 Task: Open a blank google sheet and write heading  Dollar SenseAdd Dates in a column and its values below  '2023-05-01, 2023-05-05, 2023-05-10, 2023-05-15, 2023-05-20, 2023-05-25 & 2023-05-31. 'Add Descriptionsin next column and its values below  Monthly Salary, Grocery Shopping, Dining Out., Utility Bill, Transportation, Entertainment & Miscellaneous. Add Amount in next column and its values below  $2,500, $100, $50, $150, $30, $50 & $20. Add Income/ Expensein next column and its values below  Income, Expenses, Expenses, Expenses, Expenses, Expenses & Expenses. Add Balance in next column and its values below  $2,500, $2,400, $2,350, $2,200, $2,170, $2,120 & $2,100. Save page AssetAllocation logbook
Action: Mouse moved to (277, 140)
Screenshot: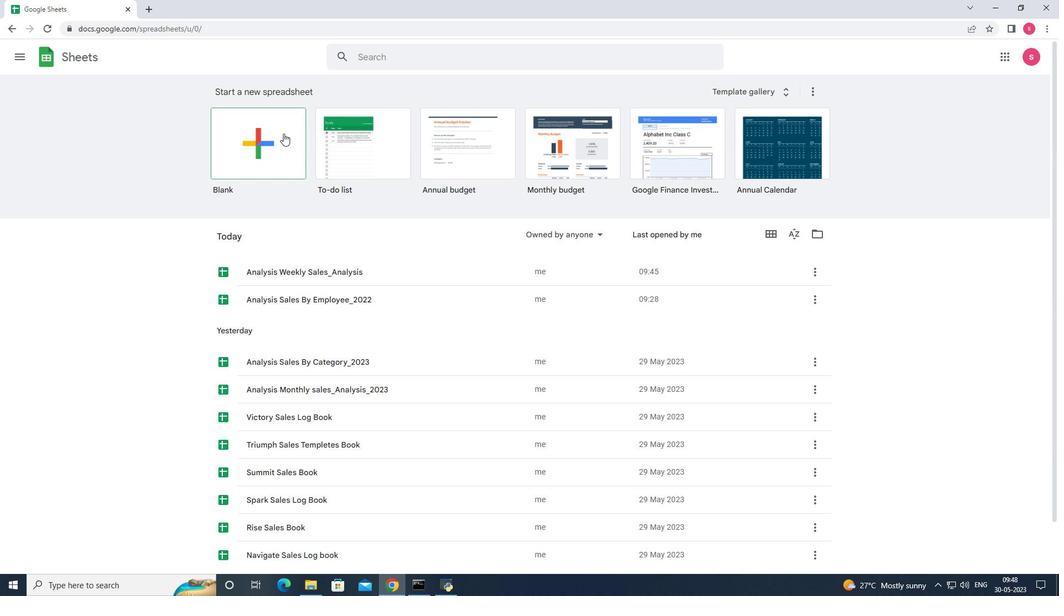 
Action: Mouse pressed left at (277, 140)
Screenshot: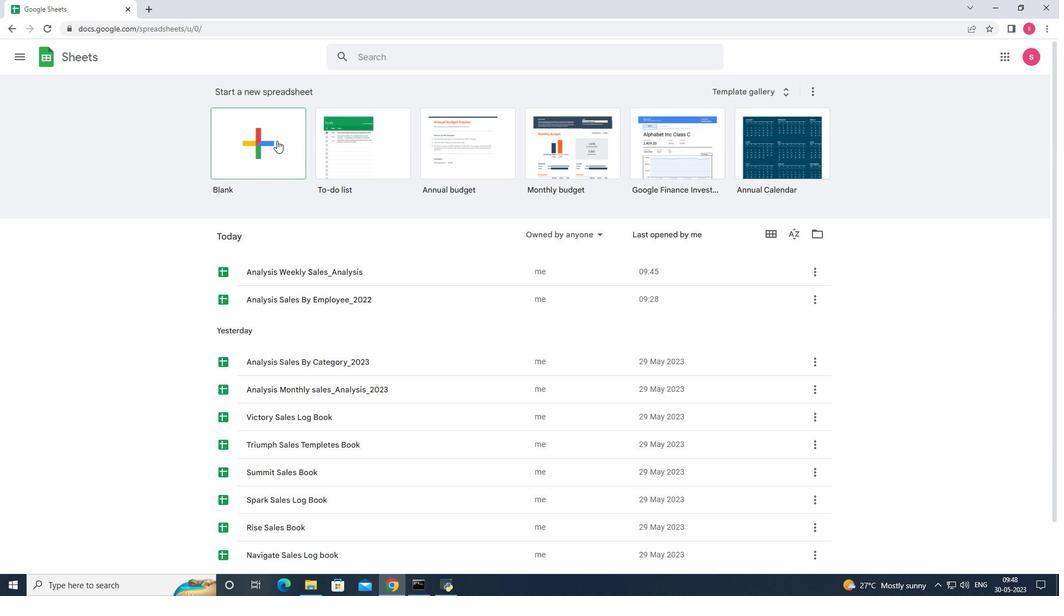 
Action: Mouse moved to (68, 135)
Screenshot: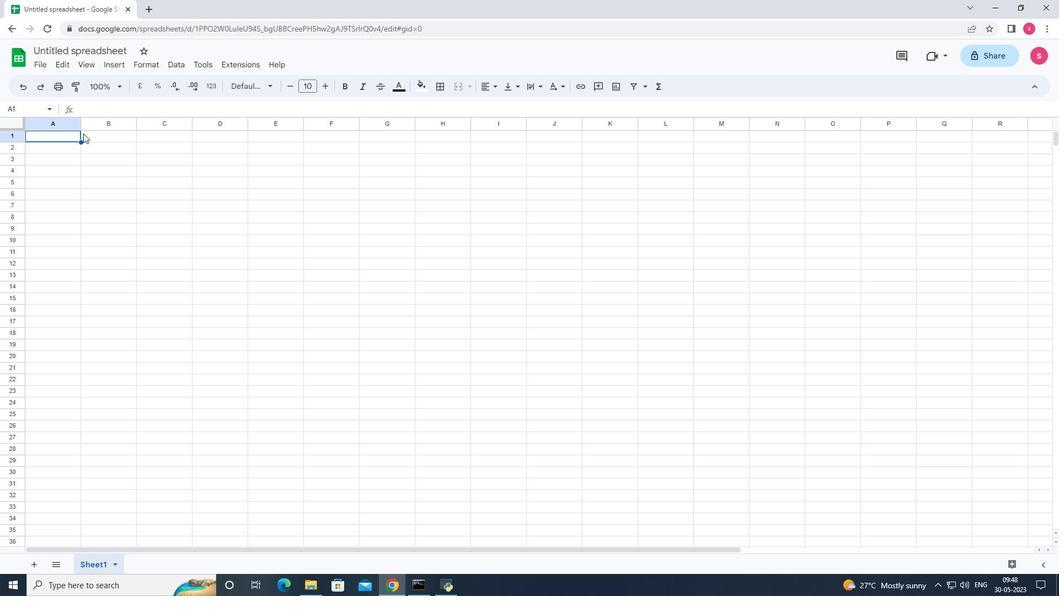 
Action: Mouse pressed left at (68, 135)
Screenshot: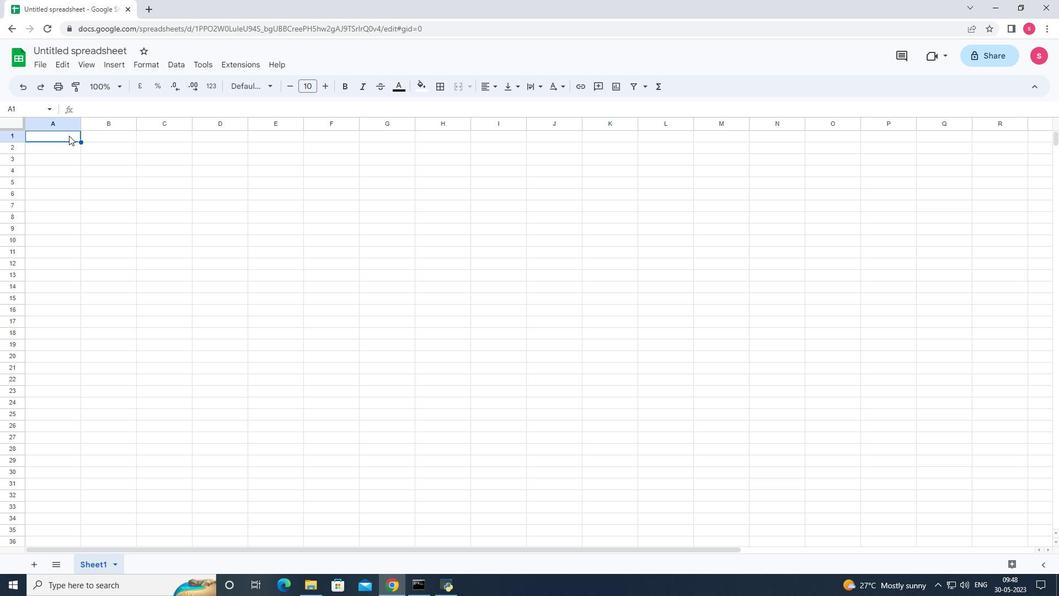 
Action: Key pressed <Key.shift>Dollar<Key.space><Key.shift><Key.shift><Key.shift><Key.shift><Key.shift><Key.shift><Key.shift><Key.shift><Key.shift><Key.shift><Key.shift><Key.shift><Key.shift><Key.shift>Sense<Key.enter><Key.shift><Key.shift><Key.shift><Key.shift><Key.shift><Key.shift><Key.shift><Key.shift><Key.shift><Key.shift><Key.shift><Key.shift><Key.shift><Key.shift><Key.shift><Key.shift><Key.shift>Dates<Key.enter>2023-05-01<Key.down>2023--<Key.backspace>05-20<Key.backspace><Key.backspace>05-<Key.backspace><Key.down>2023-05-10<Key.enter>2023-05-15-<Key.backspace><Key.left><Key.down>2023-05-20<Key.down>2023-05-25<Key.enter>2023-05-31<Key.enter>
Screenshot: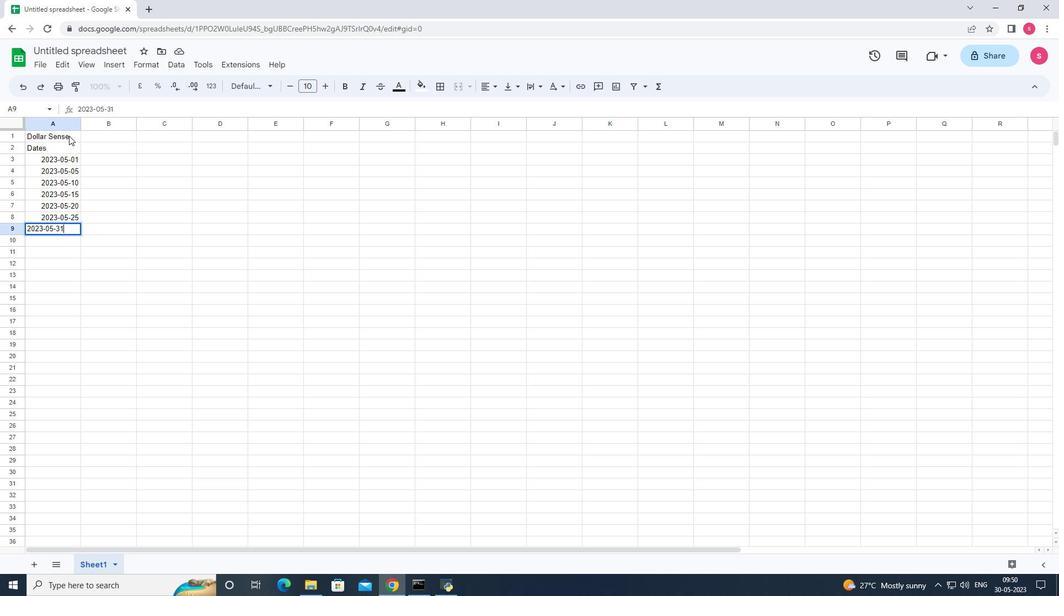 
Action: Mouse moved to (93, 150)
Screenshot: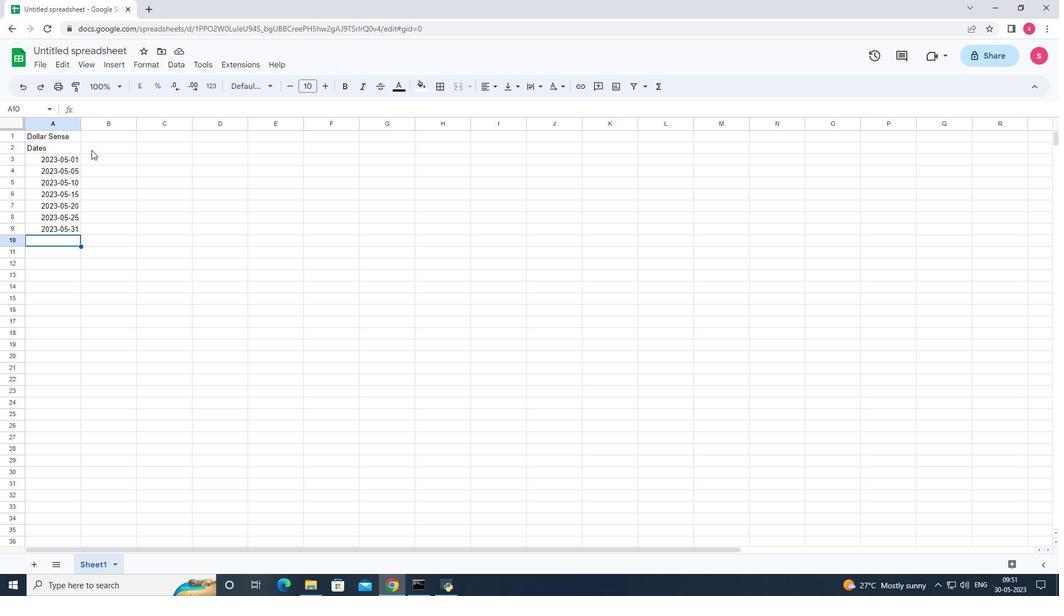 
Action: Mouse pressed left at (93, 150)
Screenshot: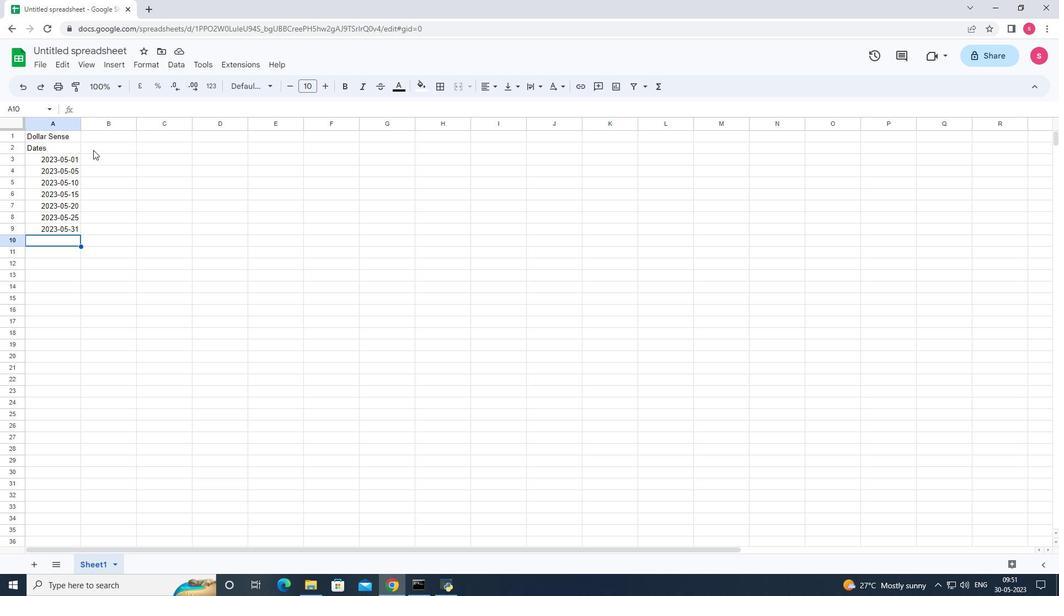 
Action: Key pressed <Key.shift><Key.shift><Key.shift><Key.shift><Key.shift><Key.shift><Key.shift><Key.shift><Key.shift><Key.shift><Key.shift><Key.shift><Key.shift><Key.shift><Key.shift>Descriptions<Key.enter><Key.shift>Month
Screenshot: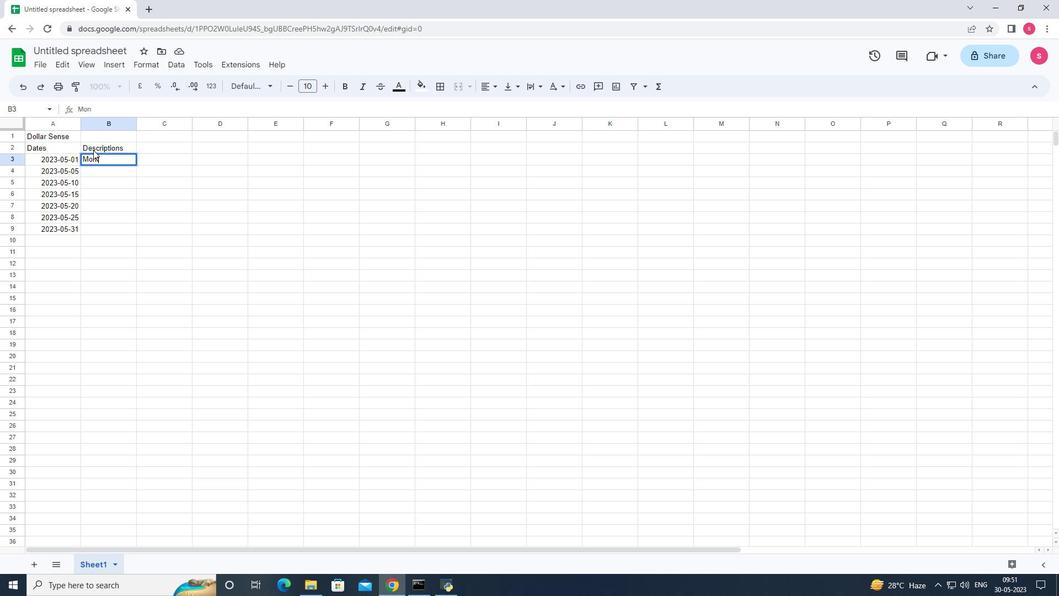 
Action: Mouse moved to (247, 176)
Screenshot: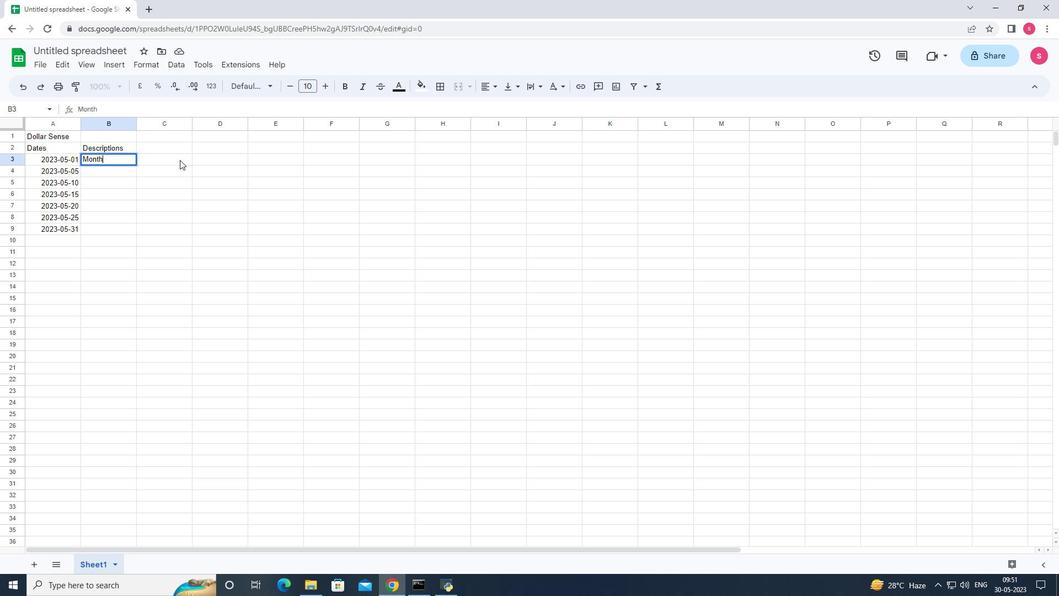 
Action: Key pressed ly<Key.space><Key.shift>Salary<Key.enter><Key.shift><Key.shift><Key.shift><Key.shift><Key.shift><Key.shift><Key.shift><Key.shift><Key.shift>Grocery<Key.space><Key.shift>Shopping<Key.enter><Key.shift><Key.shift><Key.shift><Key.shift><Key.shift><Key.shift>Dining<Key.space><Key.shift>Out<Key.enter><Key.shift><Key.shift><Key.shift><Key.shift>Utility<Key.space><Key.shift>Bill<Key.enter><Key.shift>tr<Key.backspace><Key.backspace><Key.shift>Transportation<Key.enter><Key.shift><Key.shift><Key.shift><Key.shift><Key.shift>Entertainment<Key.enter><Key.shift><Key.shift><Key.shift><Key.shift><Key.shift><Key.shift><Key.shift>Miscellaneous<Key.enter>
Screenshot: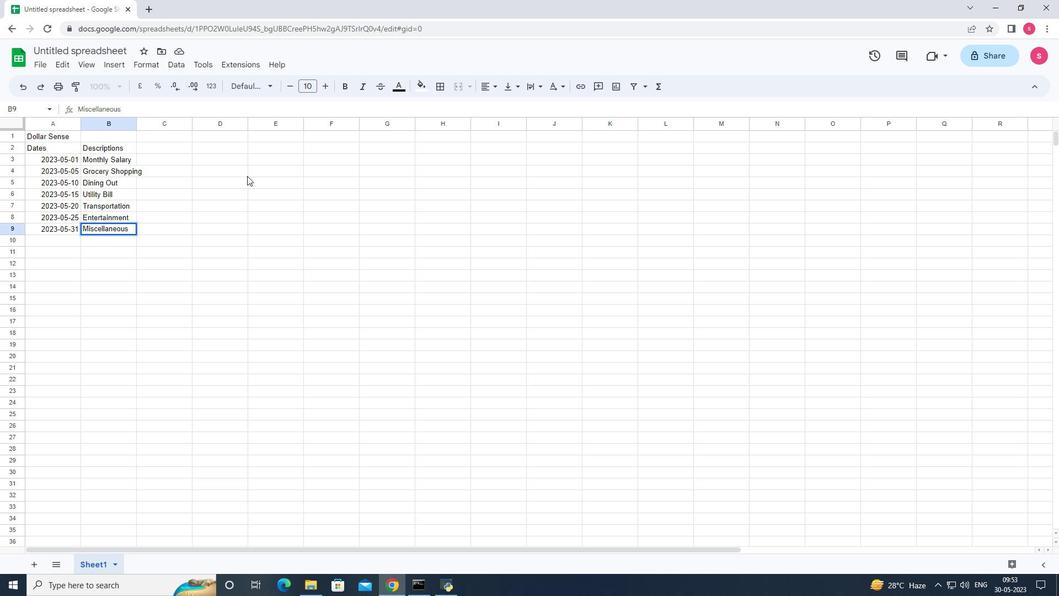 
Action: Mouse moved to (178, 145)
Screenshot: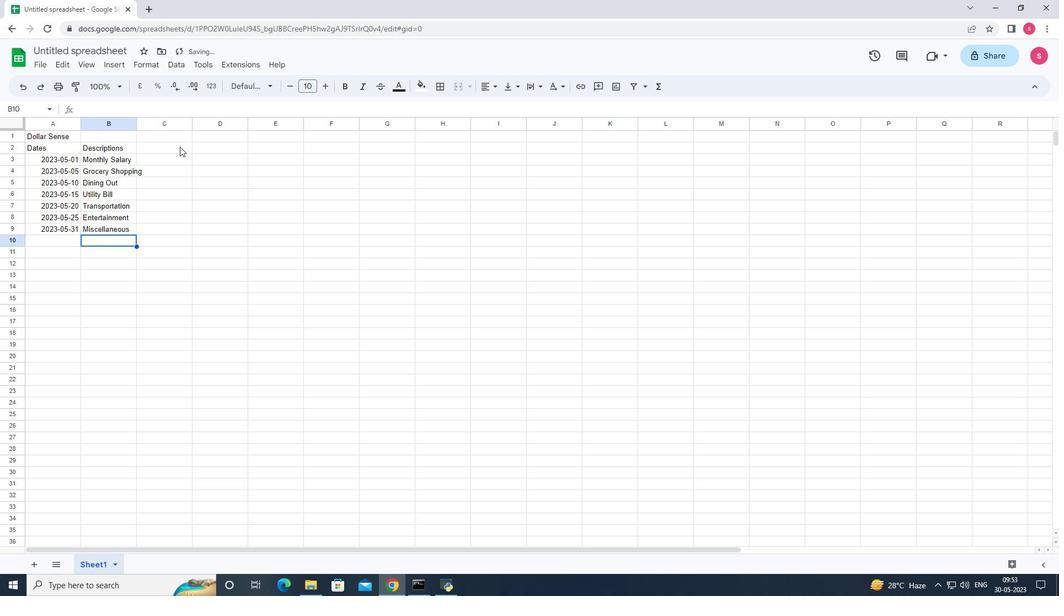 
Action: Mouse pressed left at (178, 145)
Screenshot: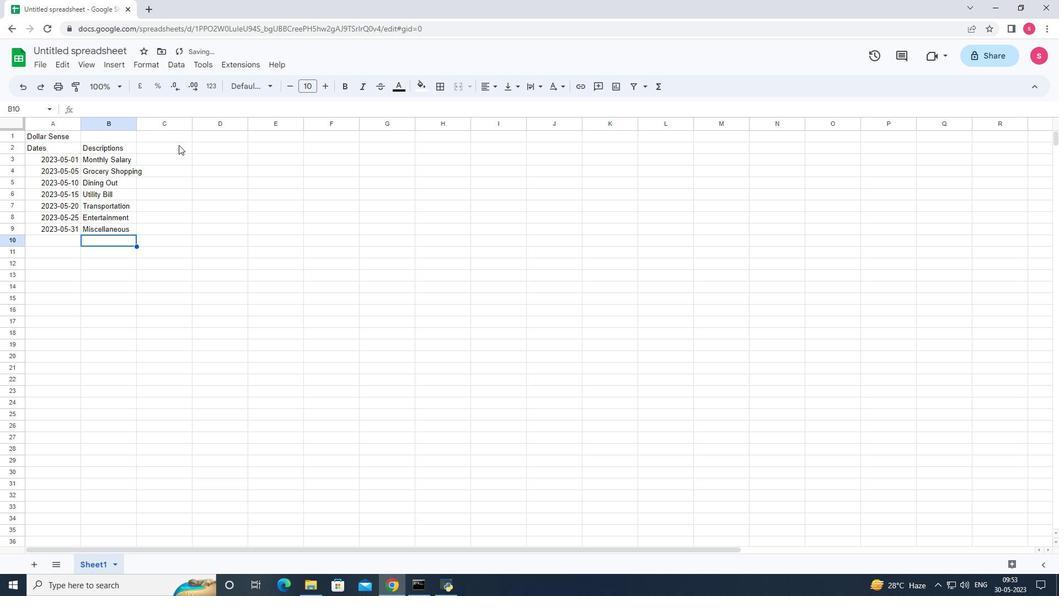 
Action: Mouse moved to (134, 124)
Screenshot: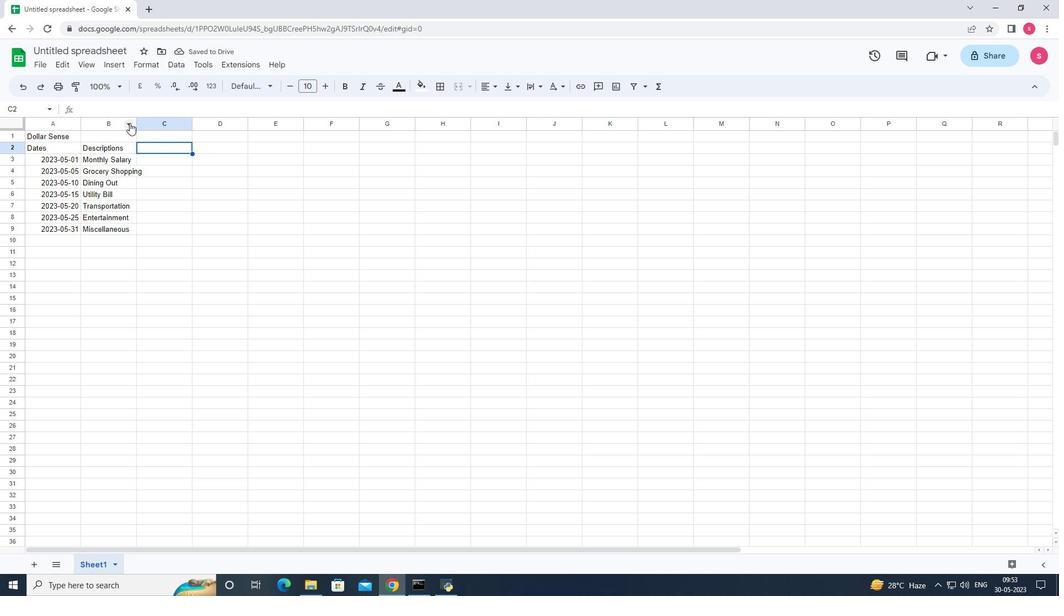 
Action: Mouse pressed left at (134, 124)
Screenshot: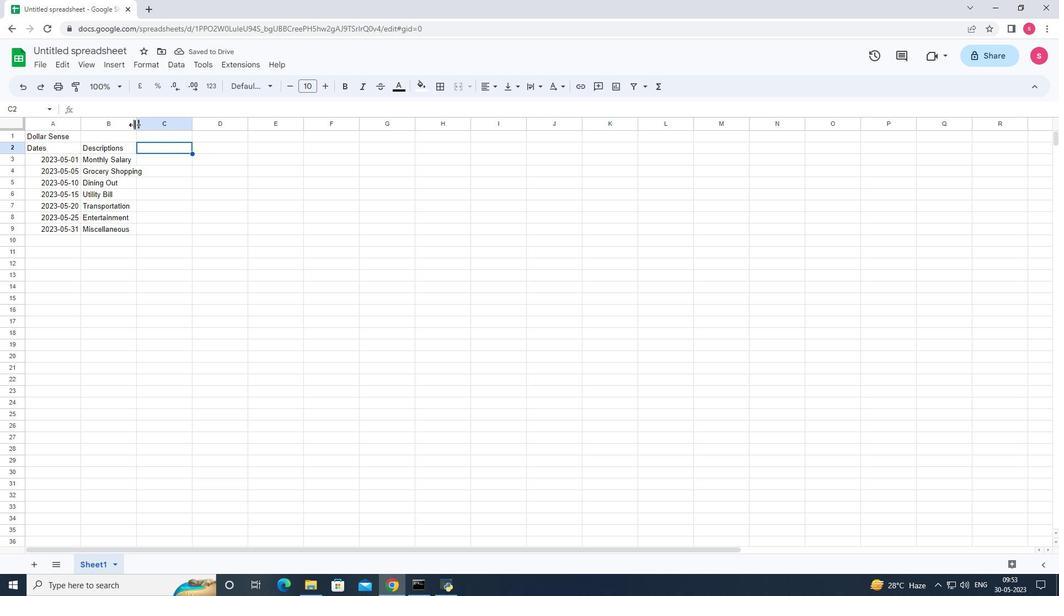 
Action: Mouse pressed left at (134, 124)
Screenshot: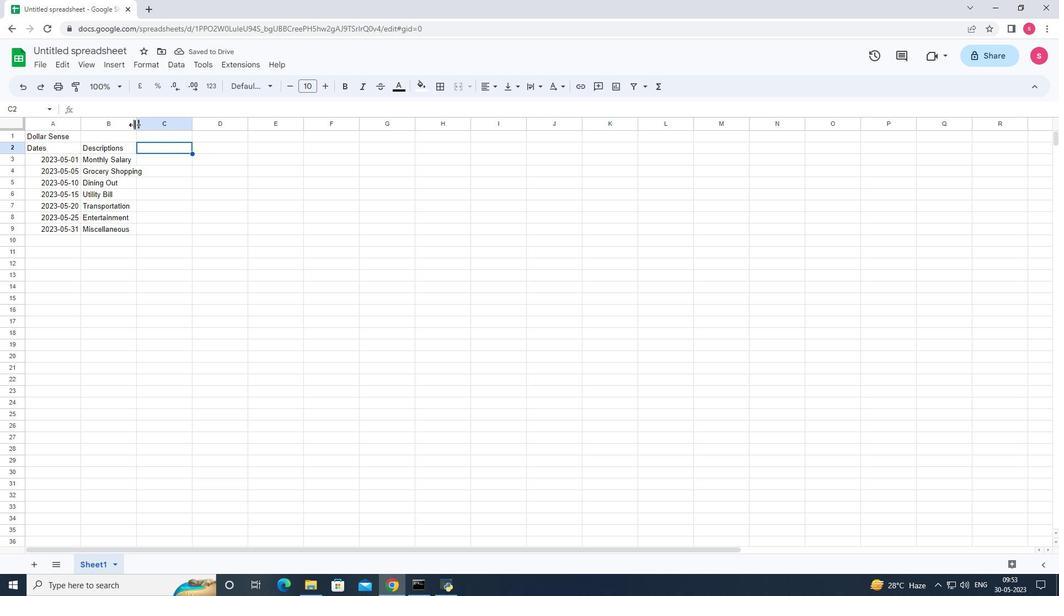 
Action: Mouse moved to (148, 143)
Screenshot: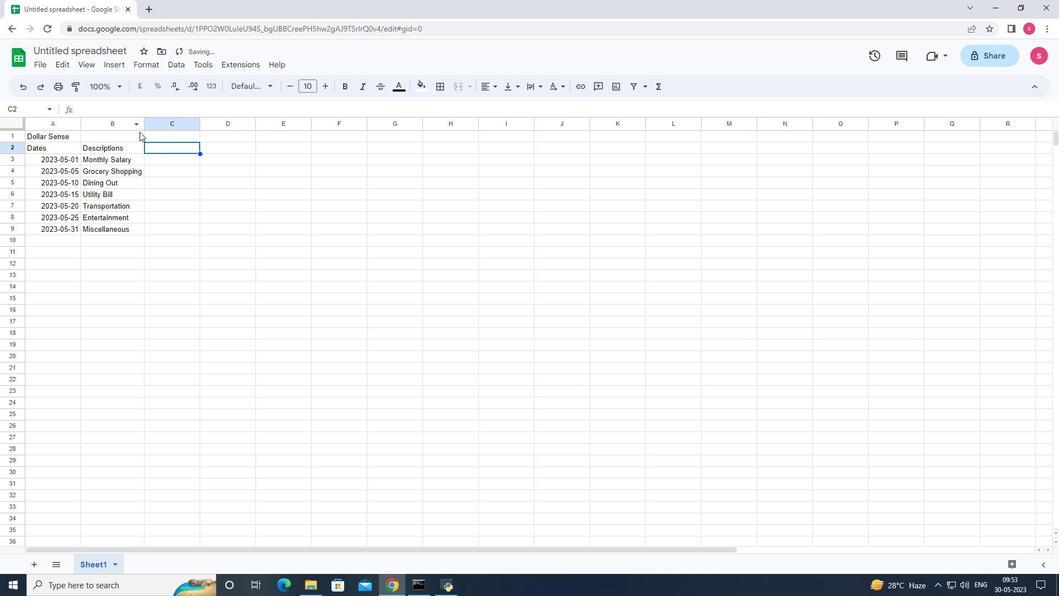 
Action: Key pressed <Key.shift>Amount<Key.enter>2500<Key.down>100<Key.down>50<Key.down>150<Key.down>30<Key.down>50<Key.down>20<Key.down>
Screenshot: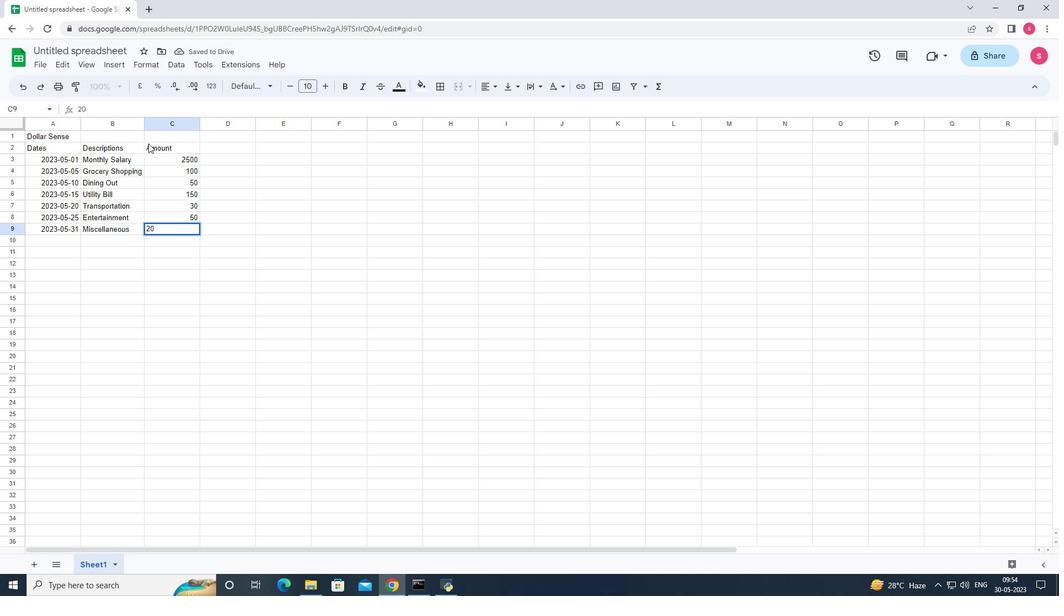 
Action: Mouse moved to (173, 160)
Screenshot: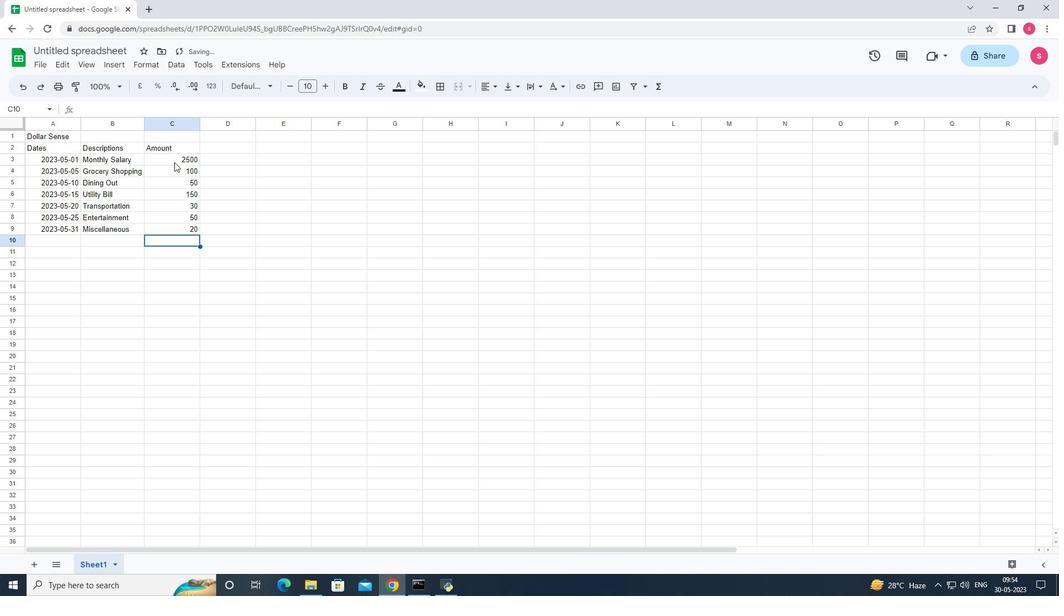 
Action: Mouse pressed left at (173, 160)
Screenshot: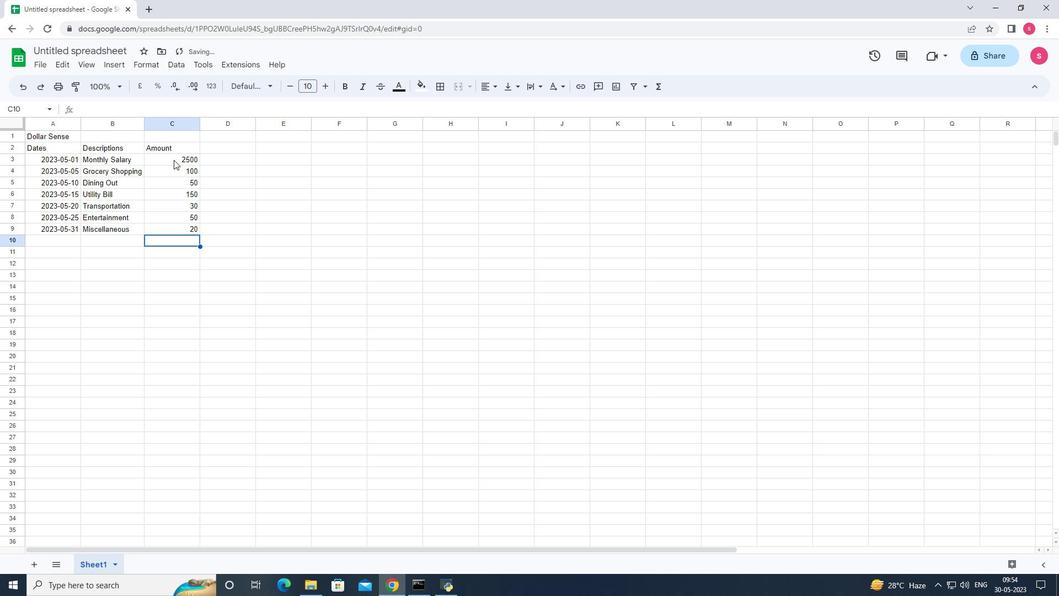 
Action: Mouse moved to (124, 65)
Screenshot: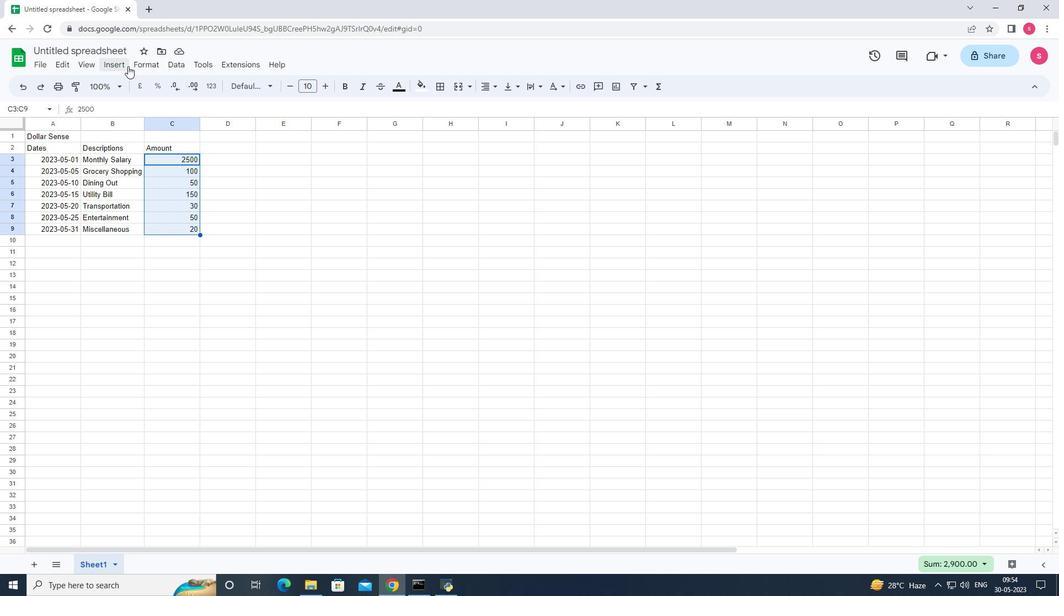 
Action: Mouse pressed left at (124, 65)
Screenshot: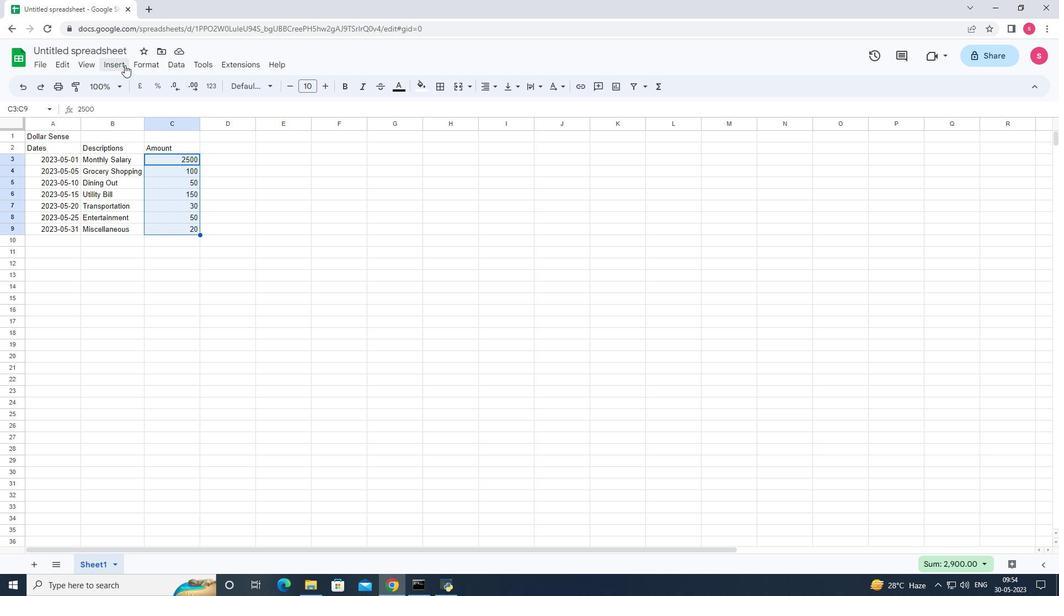 
Action: Mouse moved to (88, 61)
Screenshot: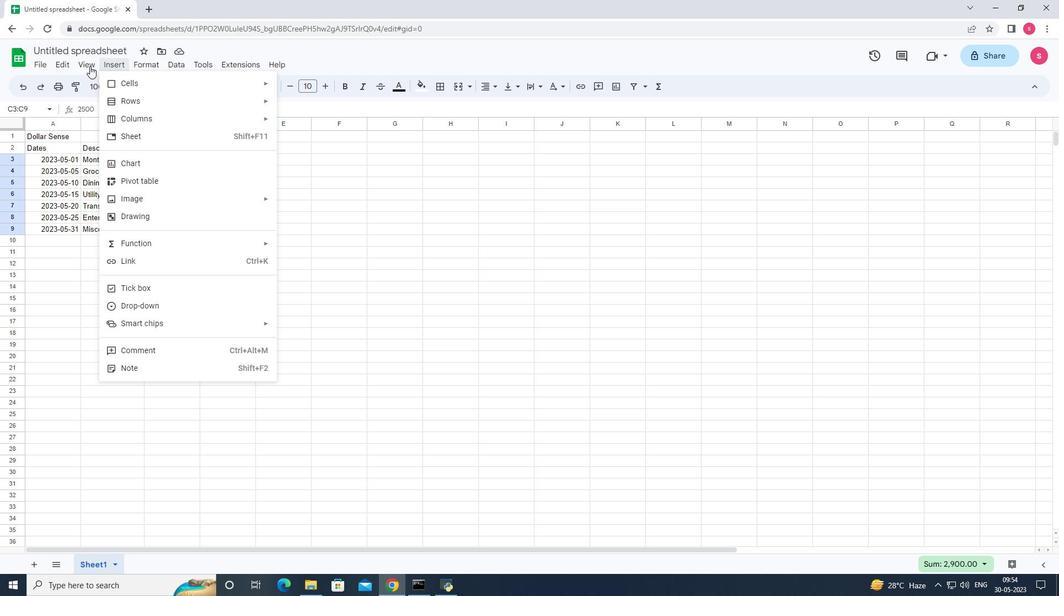 
Action: Mouse pressed left at (88, 61)
Screenshot: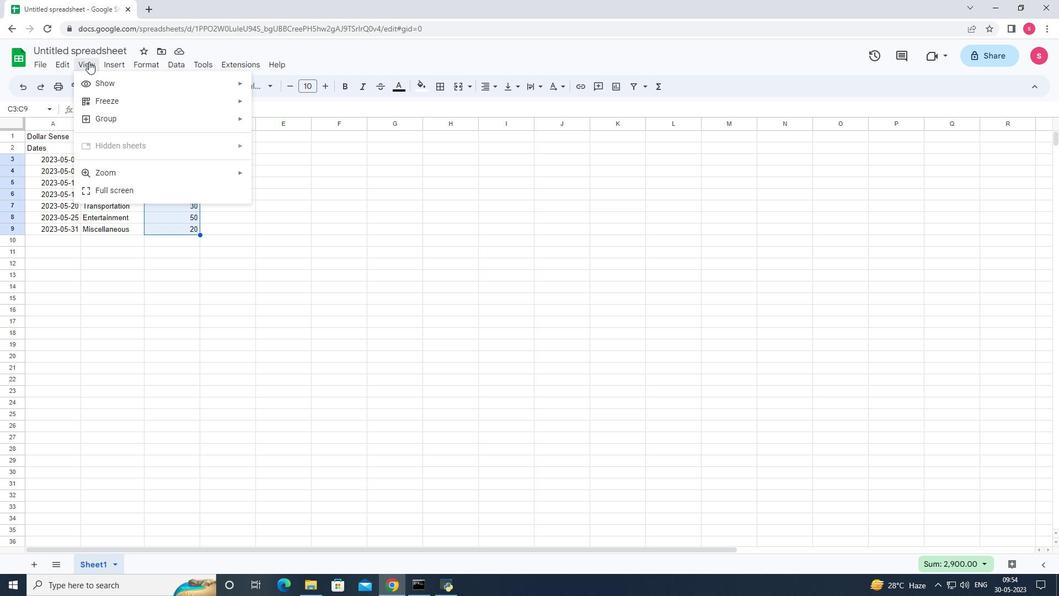 
Action: Mouse moved to (215, 87)
Screenshot: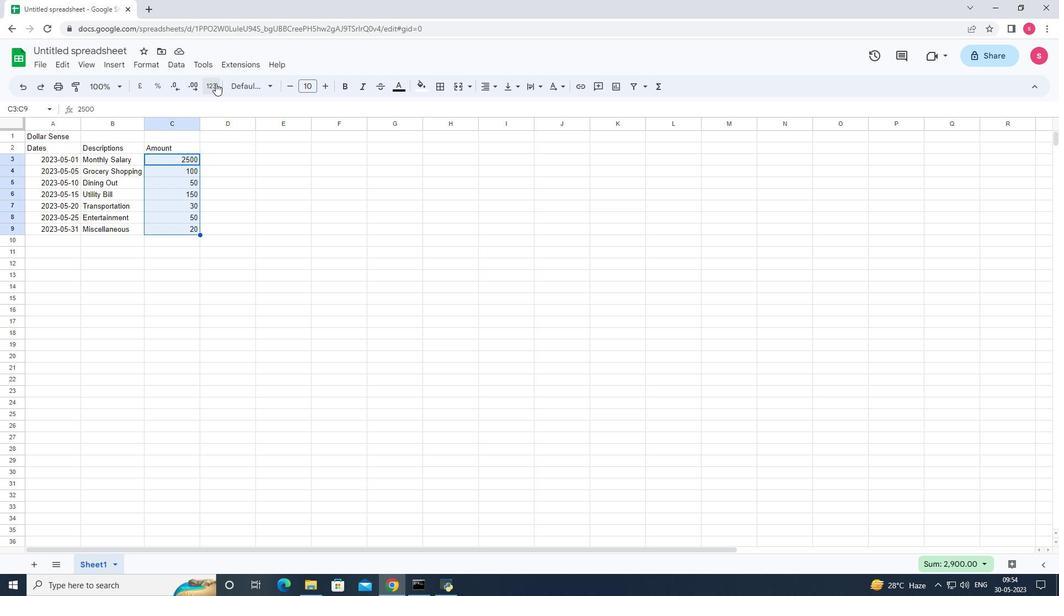 
Action: Mouse pressed left at (215, 87)
Screenshot: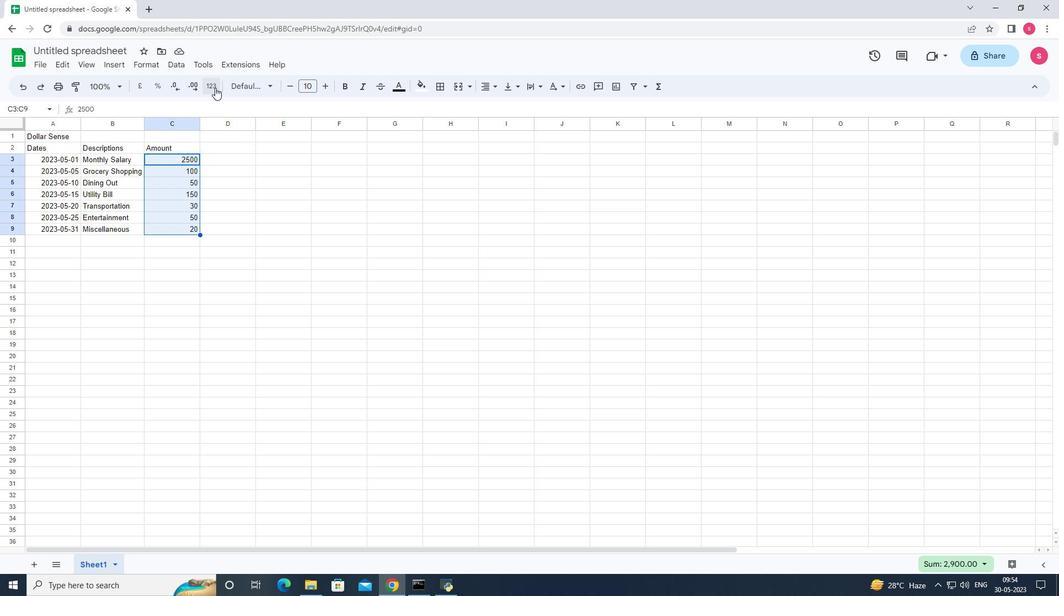 
Action: Mouse moved to (252, 371)
Screenshot: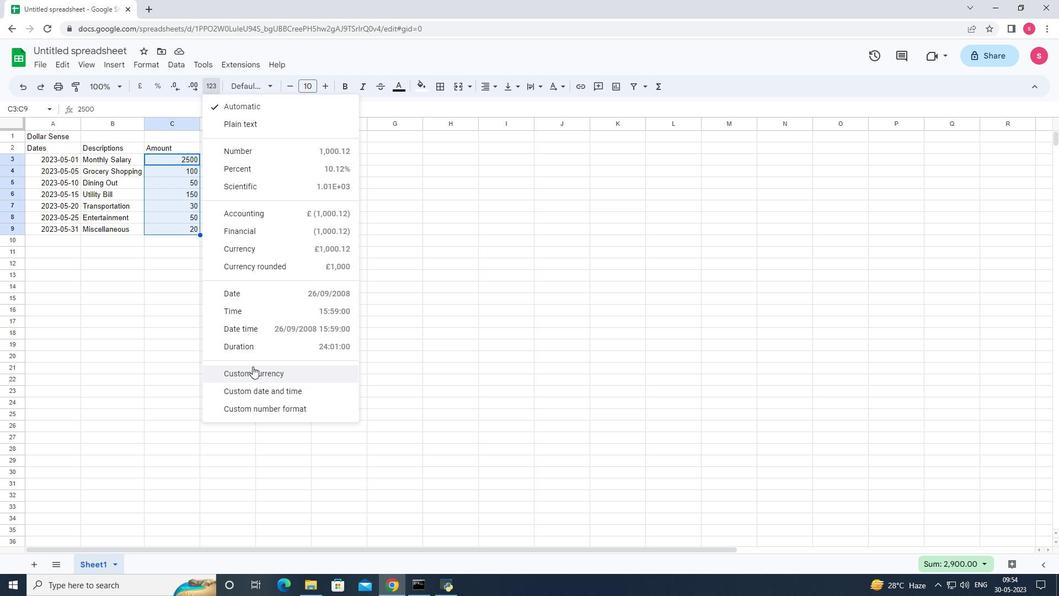 
Action: Mouse pressed left at (252, 371)
Screenshot: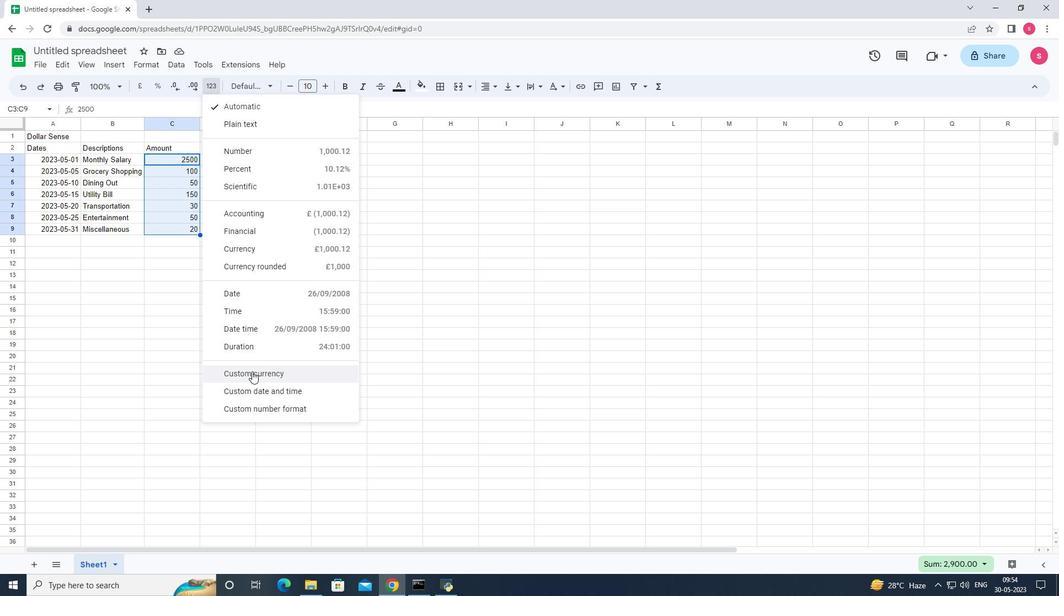 
Action: Mouse moved to (428, 198)
Screenshot: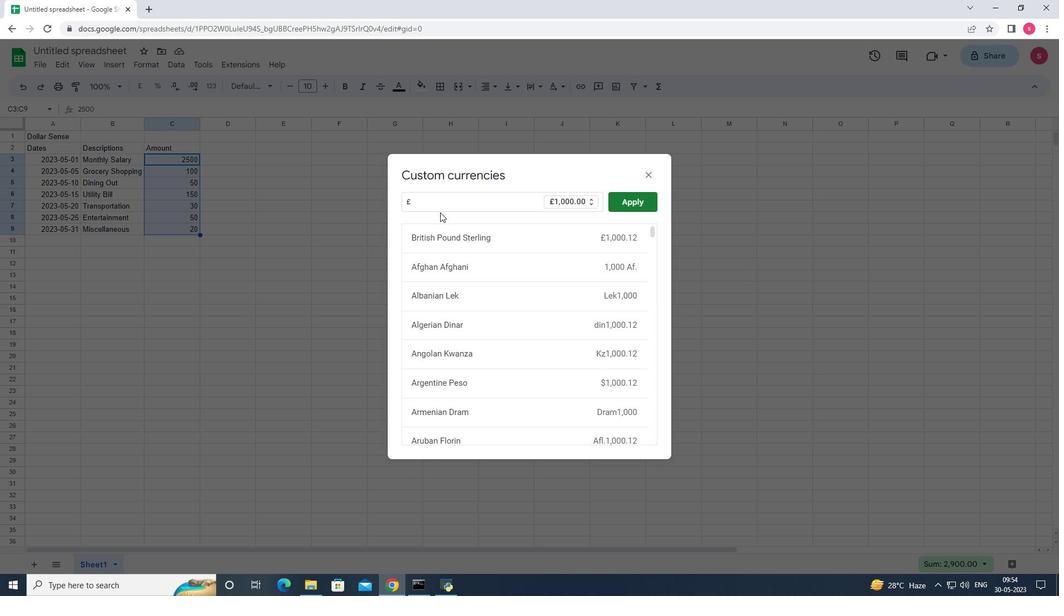 
Action: Mouse pressed left at (428, 198)
Screenshot: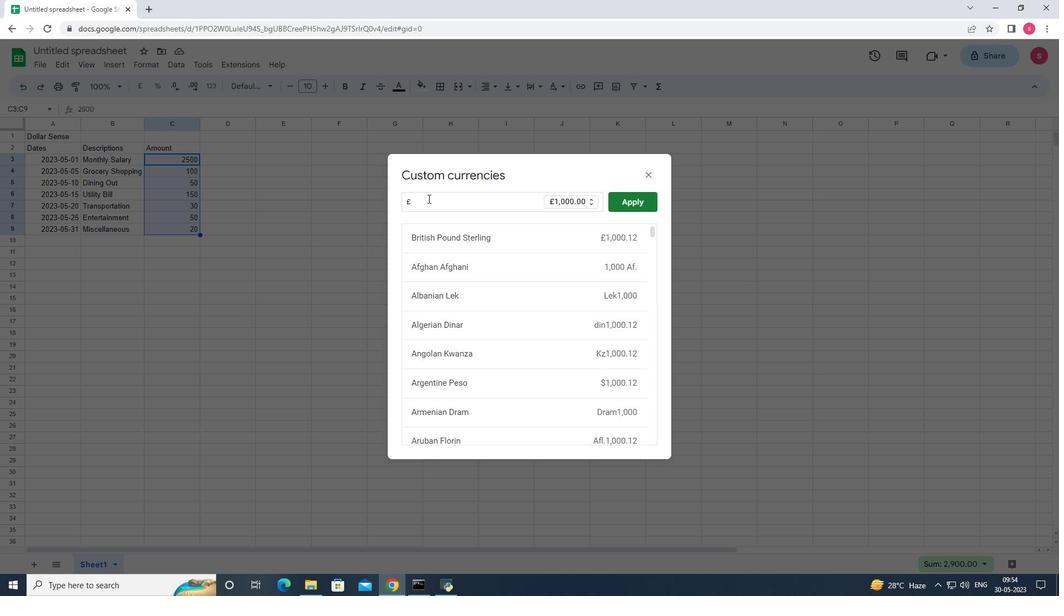 
Action: Key pressed <Key.backspace><Key.shift><Key.shift><Key.shift><Key.shift><Key.shift><Key.shift><Key.shift><Key.shift><Key.shift><Key.shift><Key.shift><Key.shift><Key.shift><Key.shift><Key.shift><Key.shift><Key.shift><Key.shift><Key.shift><Key.shift><Key.shift><Key.shift><Key.shift><Key.shift><Key.shift><Key.shift>$
Screenshot: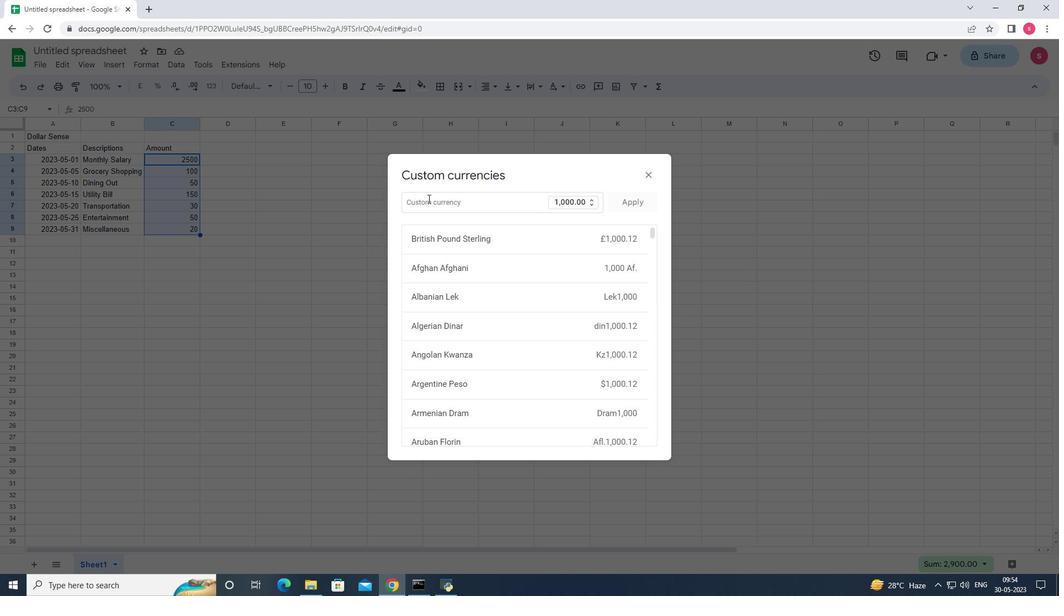 
Action: Mouse moved to (641, 200)
Screenshot: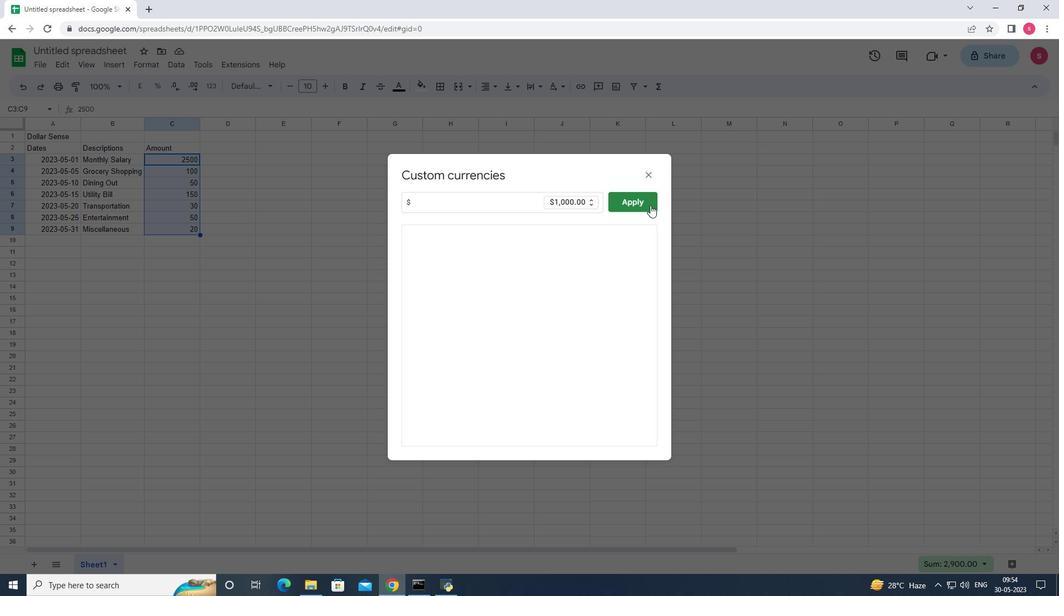 
Action: Mouse pressed left at (641, 200)
Screenshot: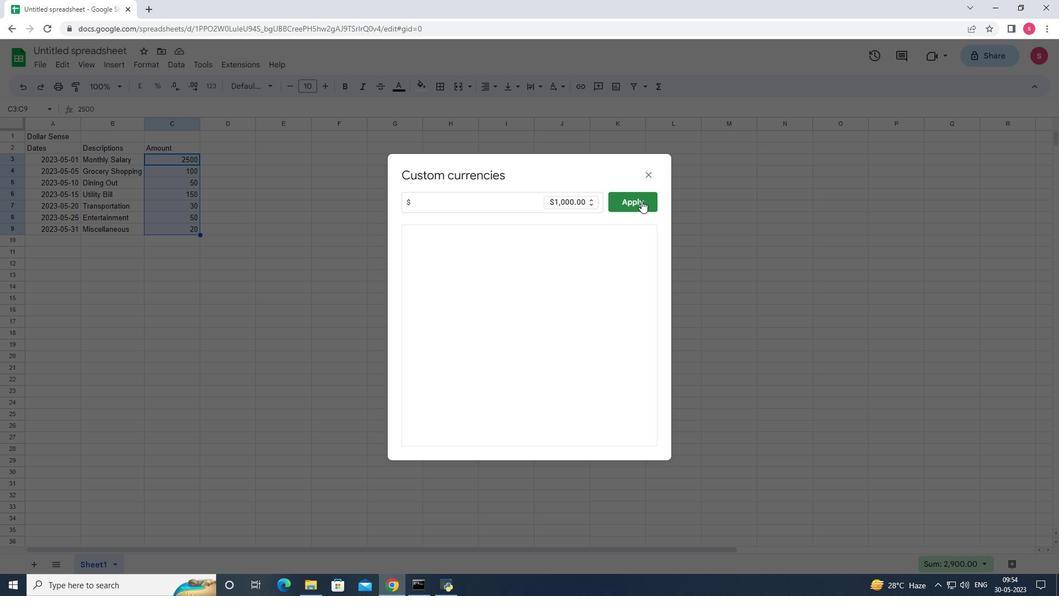 
Action: Mouse moved to (242, 145)
Screenshot: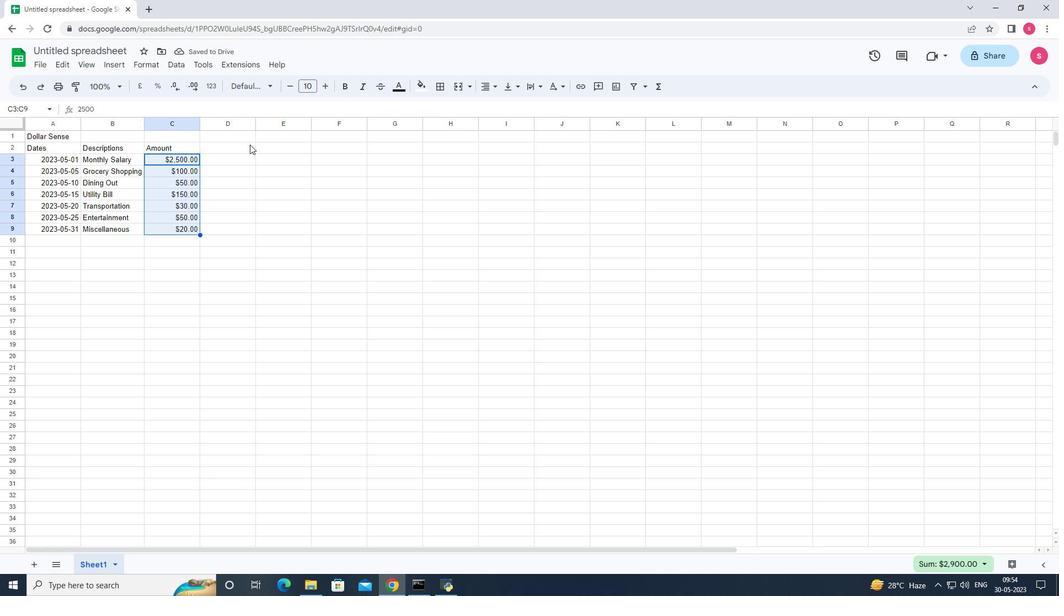 
Action: Mouse pressed left at (242, 145)
Screenshot: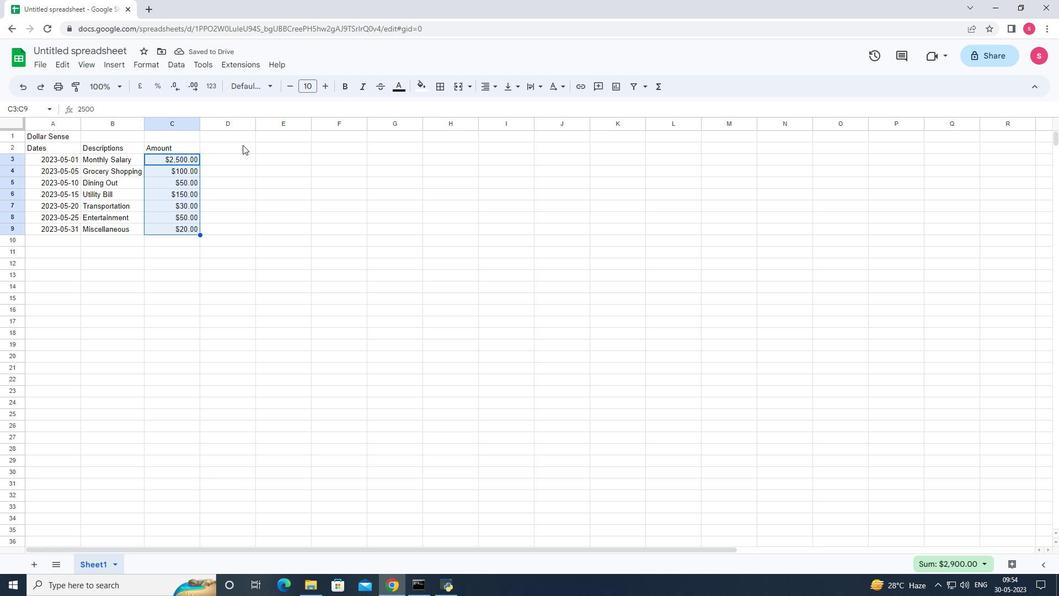 
Action: Key pressed <Key.shift><Key.shift><Key.shift><Key.shift><Key.shift><Key.shift><Key.shift><Key.shift><Key.shift><Key.shift><Key.shift><Key.shift><Key.shift><Key.shift><Key.shift>Income<Key.shift><Key.shift><Key.shift><Key.shift><Key.shift><Key.shift><Key.shift><Key.shift><Key.shift><Key.shift><Key.shift><Key.shift>?<Key.backspace>/<Key.shift>Expensei<Key.backspace><Key.tab><Key.down><Key.left><Key.shift>Income<Key.down><Key.up>
Screenshot: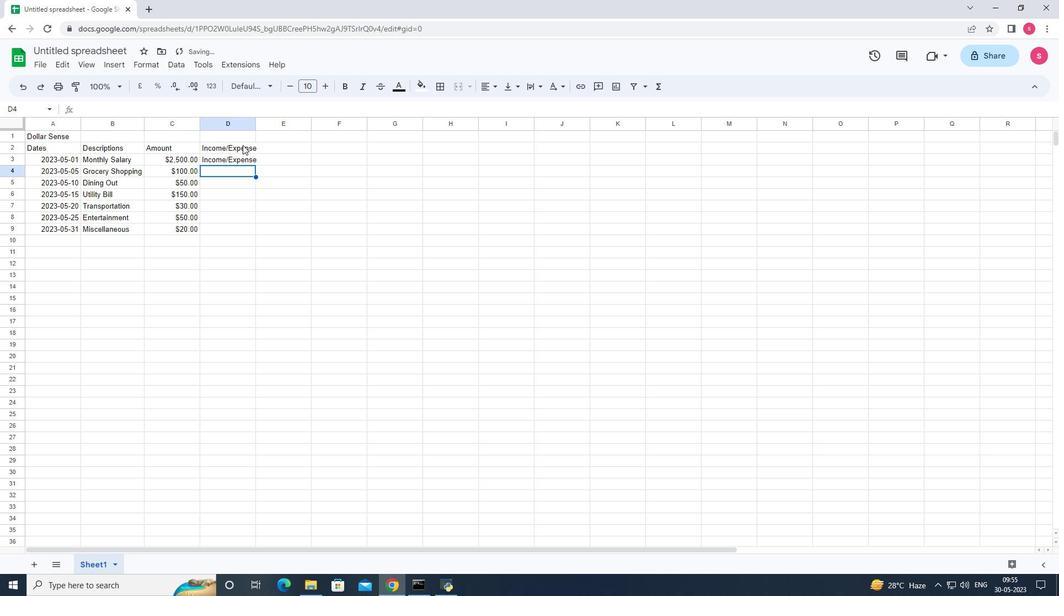 
Action: Mouse moved to (99, 108)
Screenshot: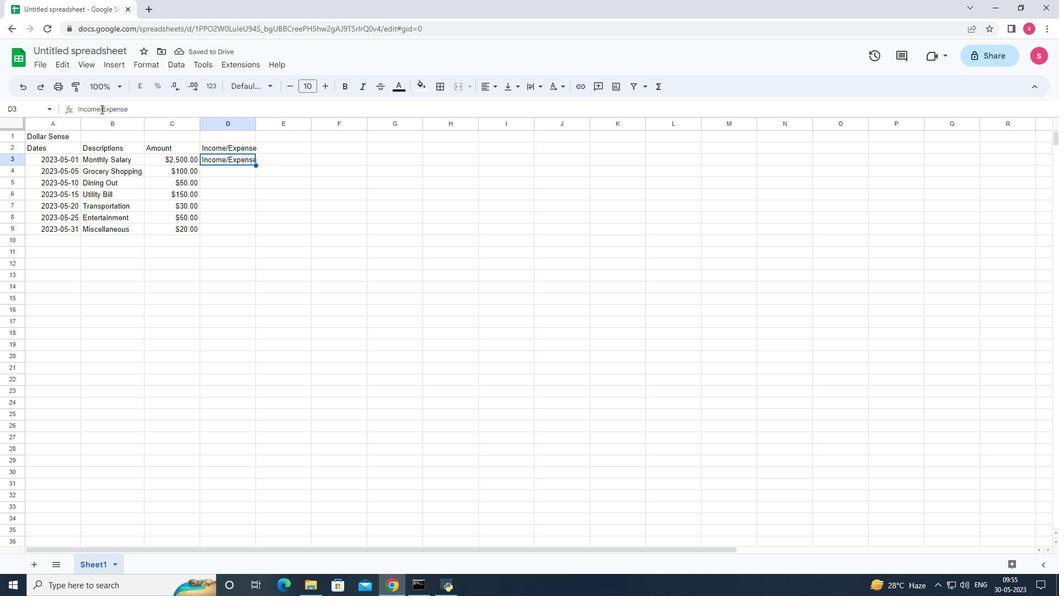 
Action: Mouse pressed left at (99, 108)
Screenshot: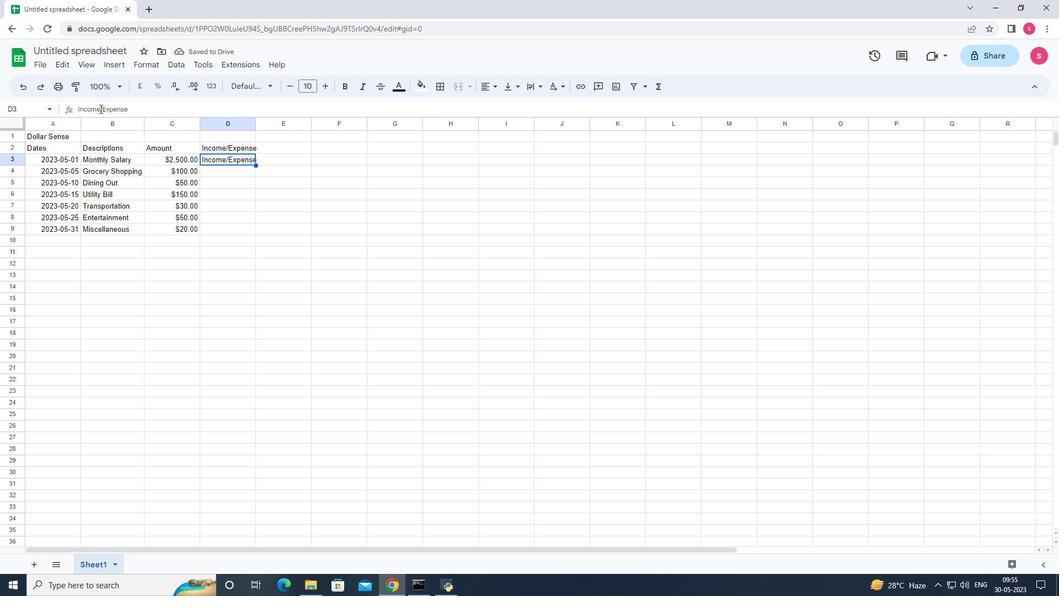 
Action: Mouse moved to (136, 108)
Screenshot: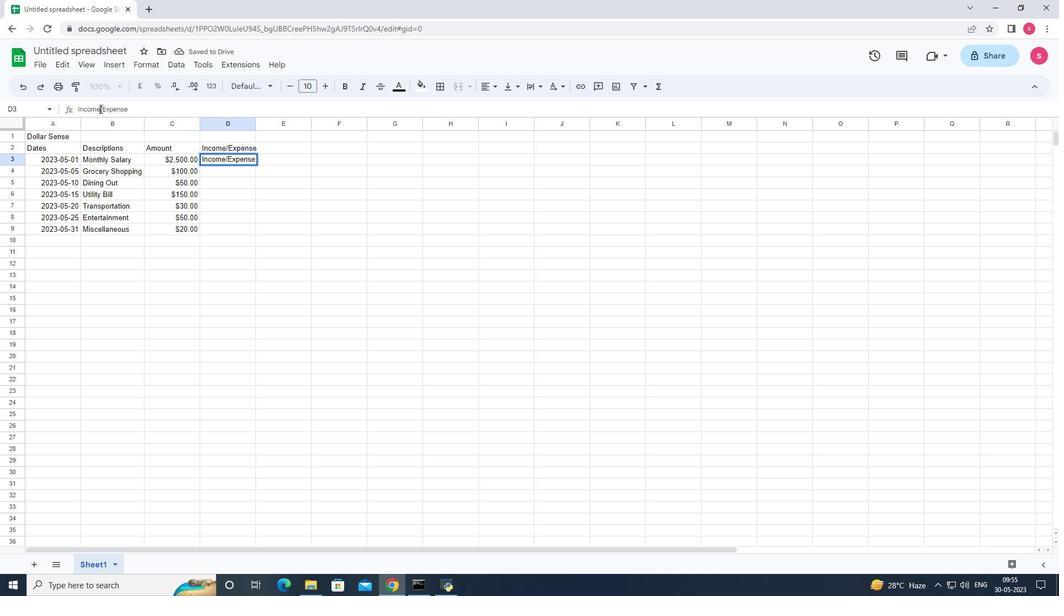 
Action: Key pressed <Key.delete><Key.enter><Key.shift><Key.shift><Key.shift><Key.shift><Key.shift>Expense<Key.enter>e\<Key.backspace><Key.backspace>e<Key.enter>e<Key.enter>e<Key.enter>e<Key.enter>e<Key.enter>
Screenshot: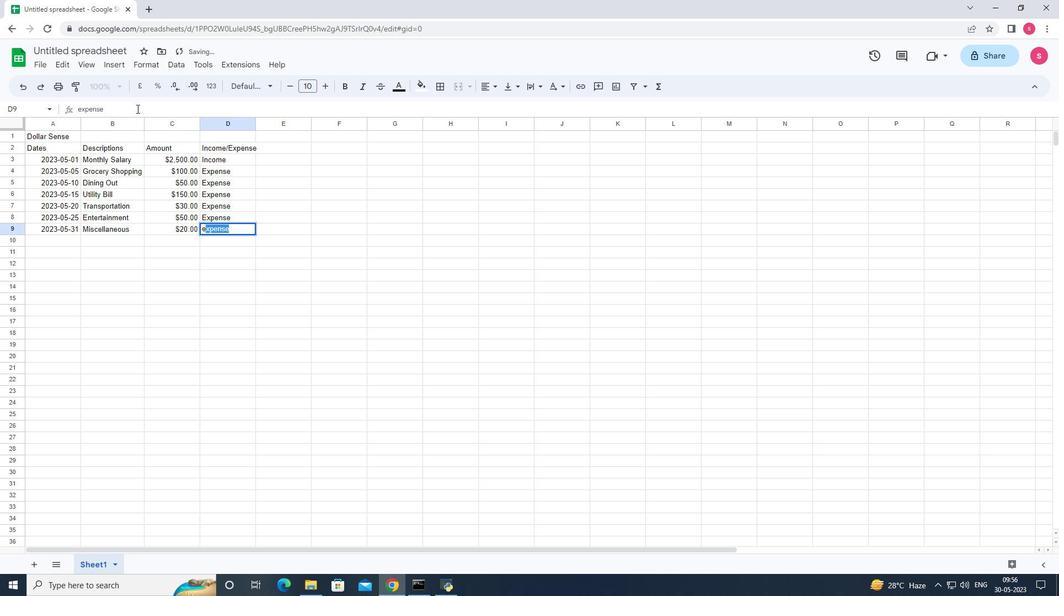 
Action: Mouse moved to (255, 125)
Screenshot: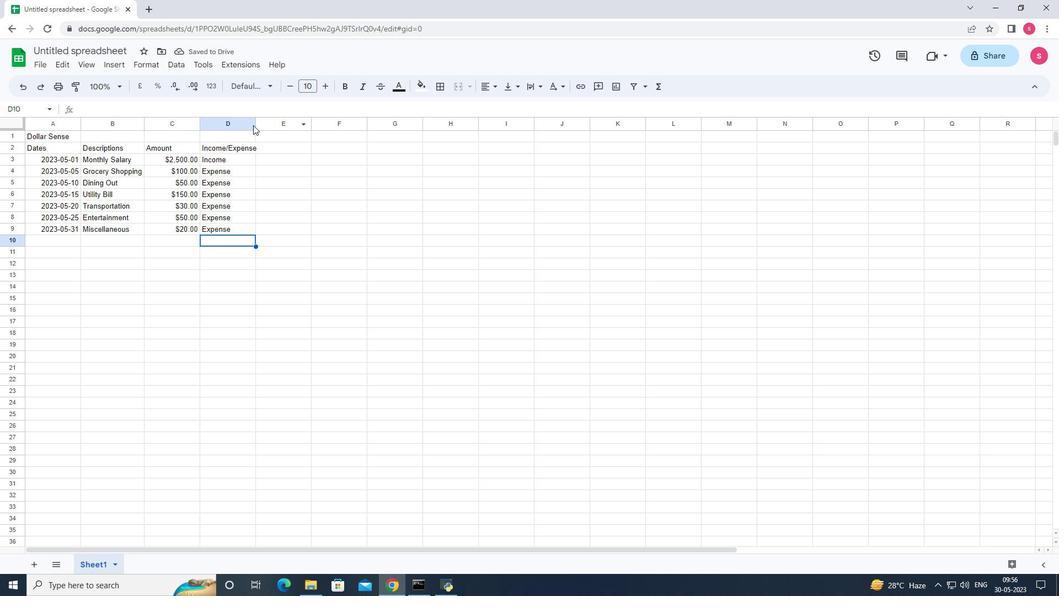 
Action: Mouse pressed left at (255, 125)
Screenshot: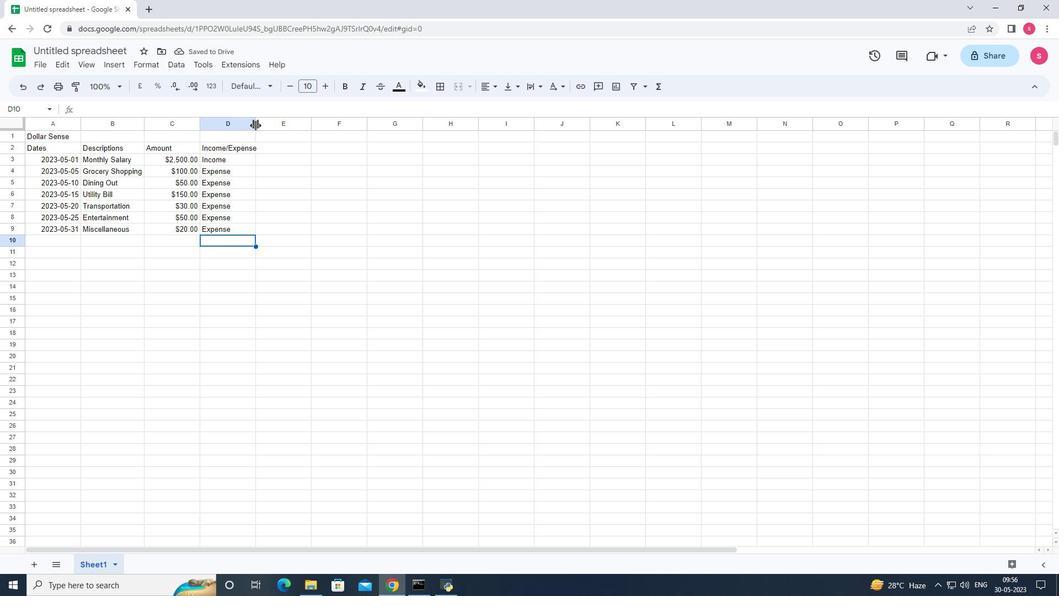 
Action: Mouse pressed left at (255, 125)
Screenshot: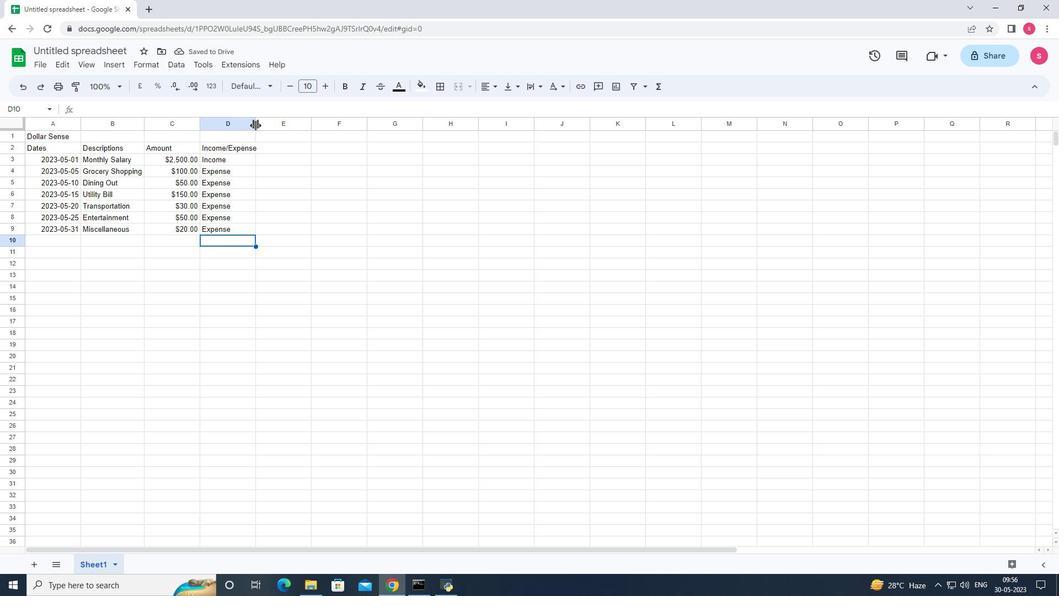 
Action: Mouse moved to (273, 150)
Screenshot: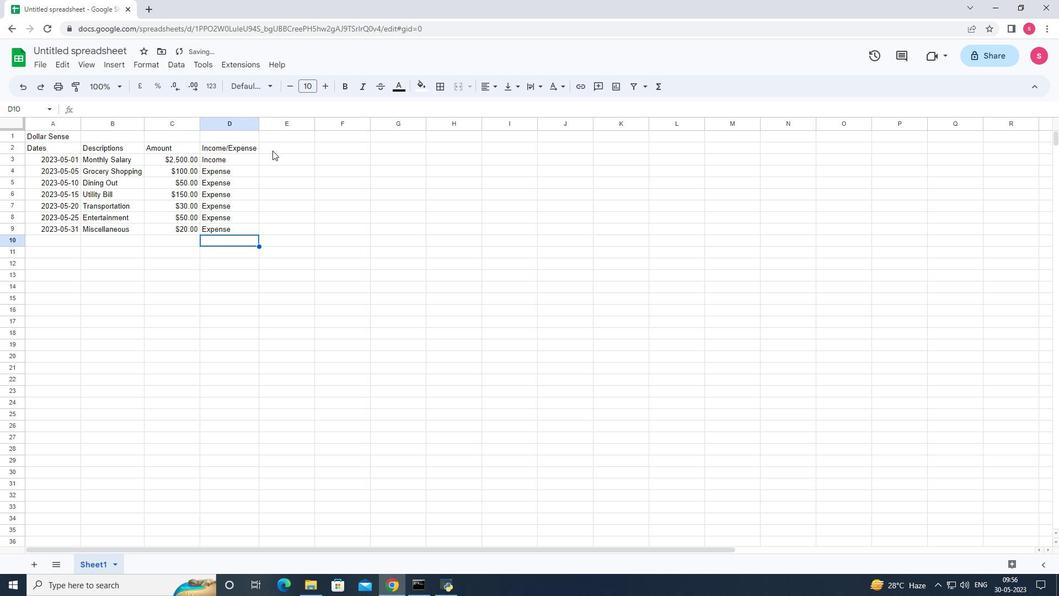 
Action: Mouse pressed left at (273, 150)
Screenshot: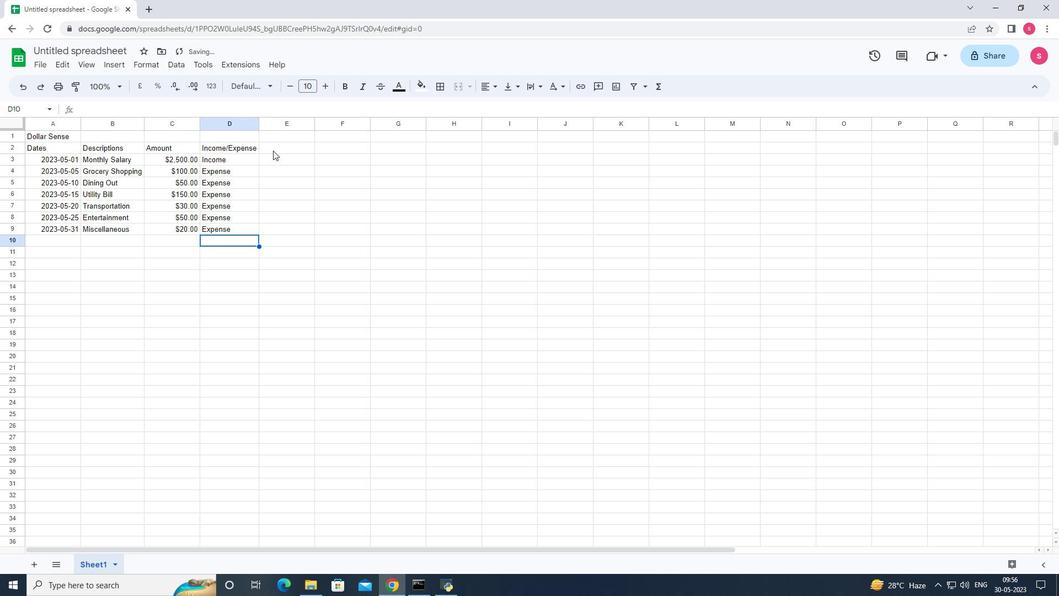 
Action: Key pressed <Key.shift><Key.shift>Balance<Key.enter>2500<Key.down>2400<Key.down>2350<Key.down>2200<Key.down>2170<Key.down>2120<Key.down>2100<Key.down>
Screenshot: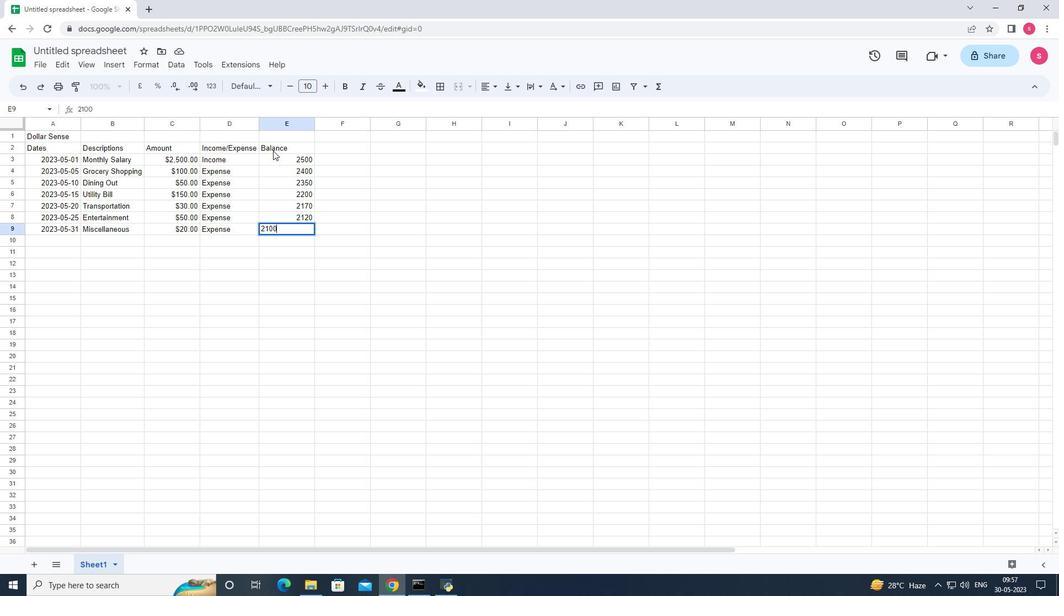 
Action: Mouse moved to (315, 122)
Screenshot: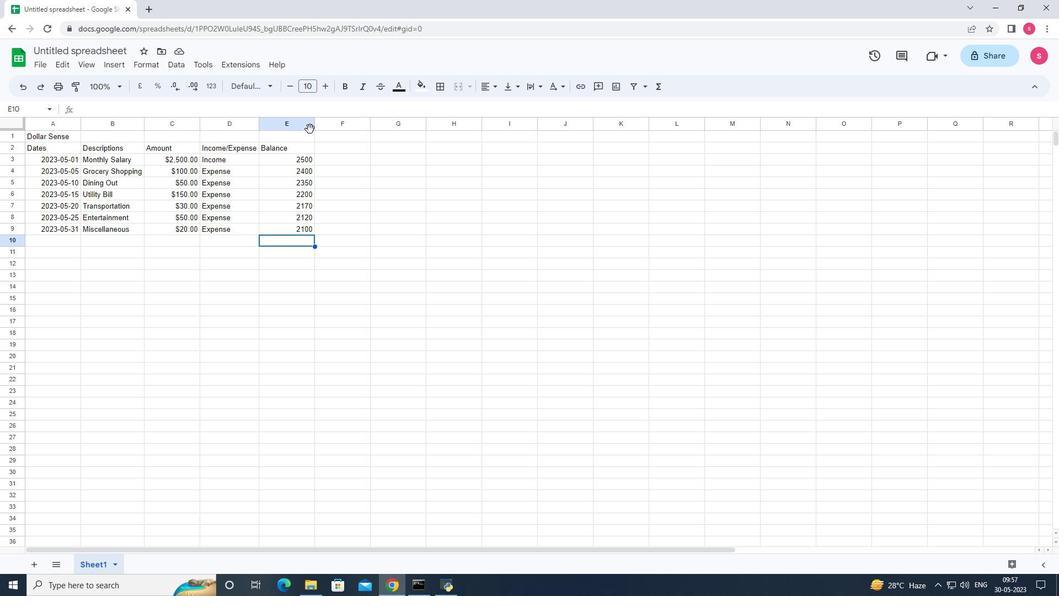 
Action: Mouse pressed left at (315, 122)
Screenshot: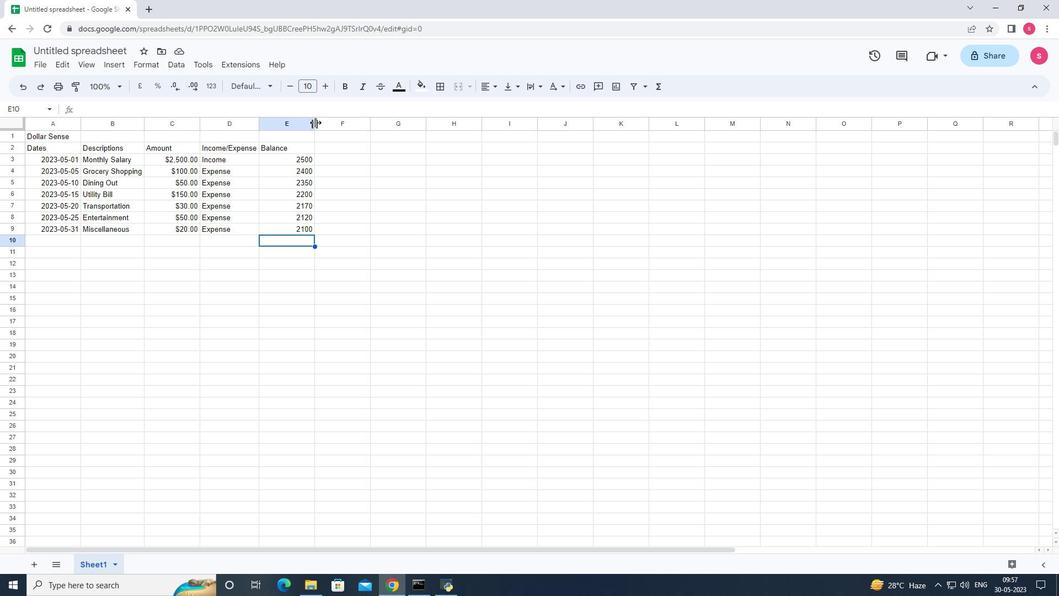 
Action: Mouse pressed left at (315, 122)
Screenshot: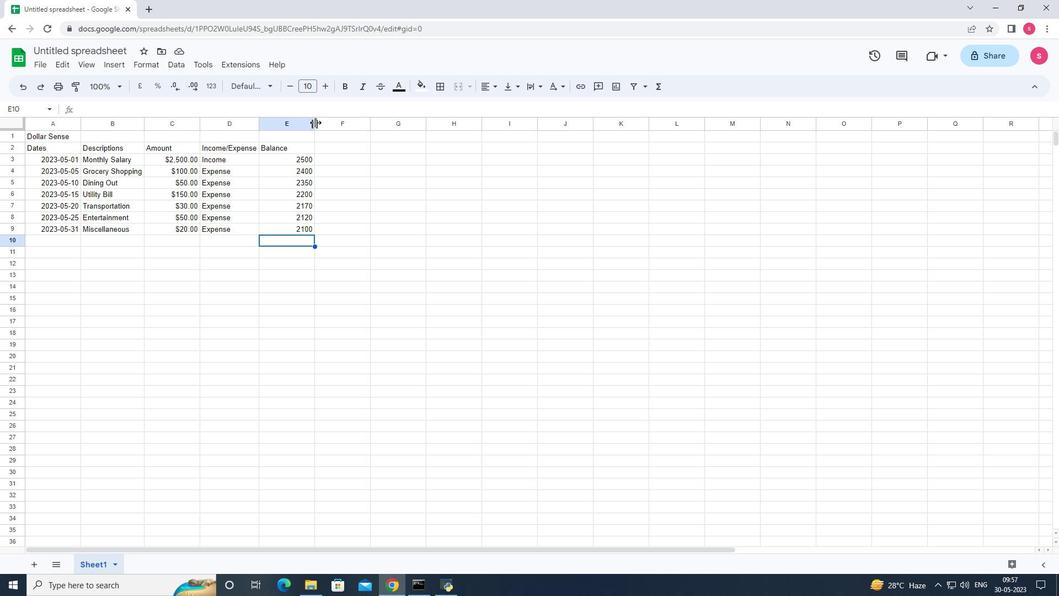 
Action: Mouse moved to (40, 62)
Screenshot: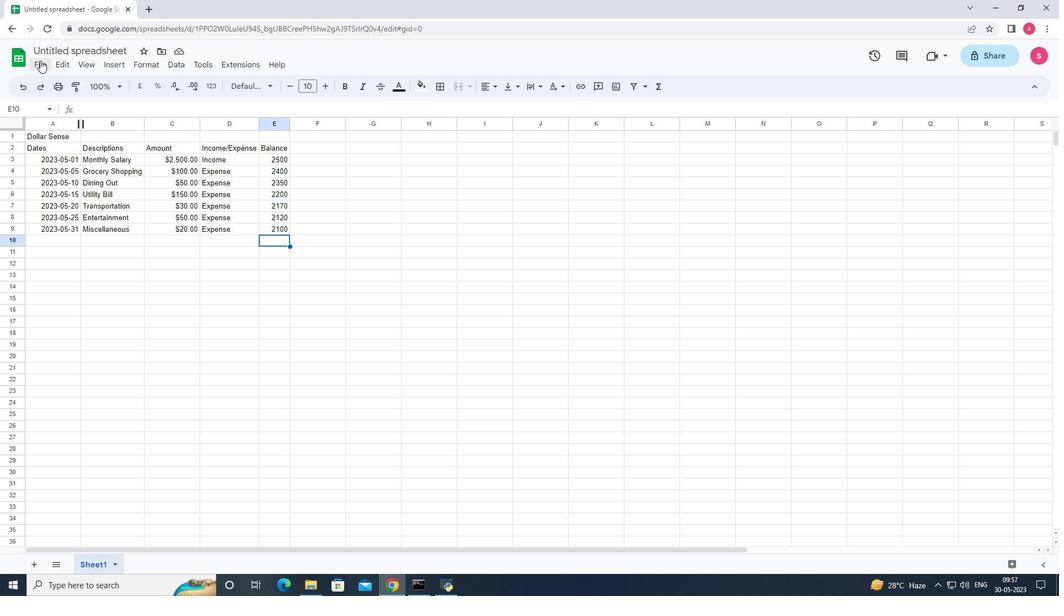 
Action: Mouse pressed left at (40, 62)
Screenshot: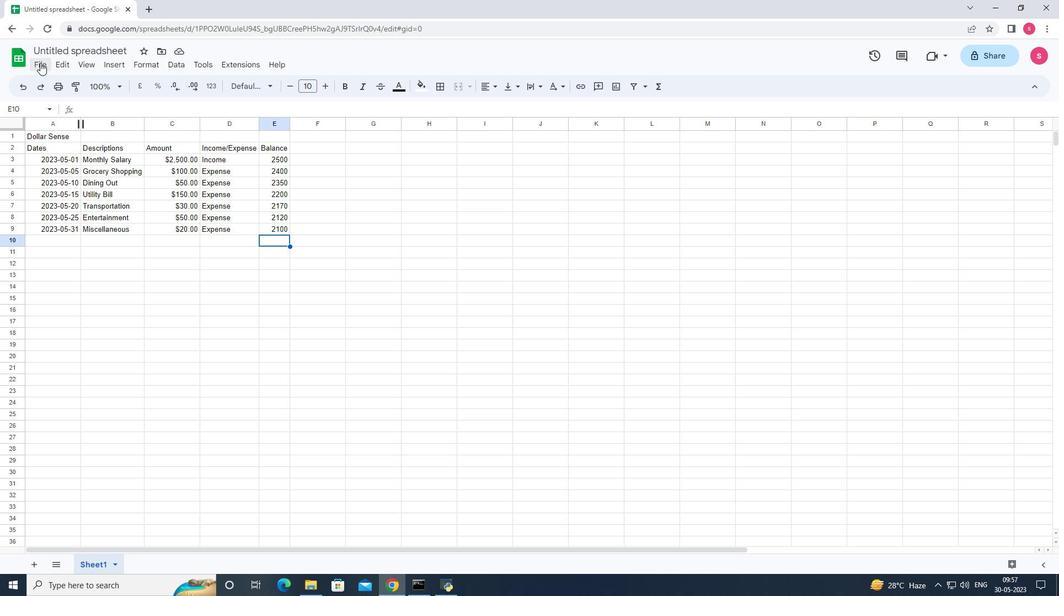 
Action: Mouse moved to (73, 224)
Screenshot: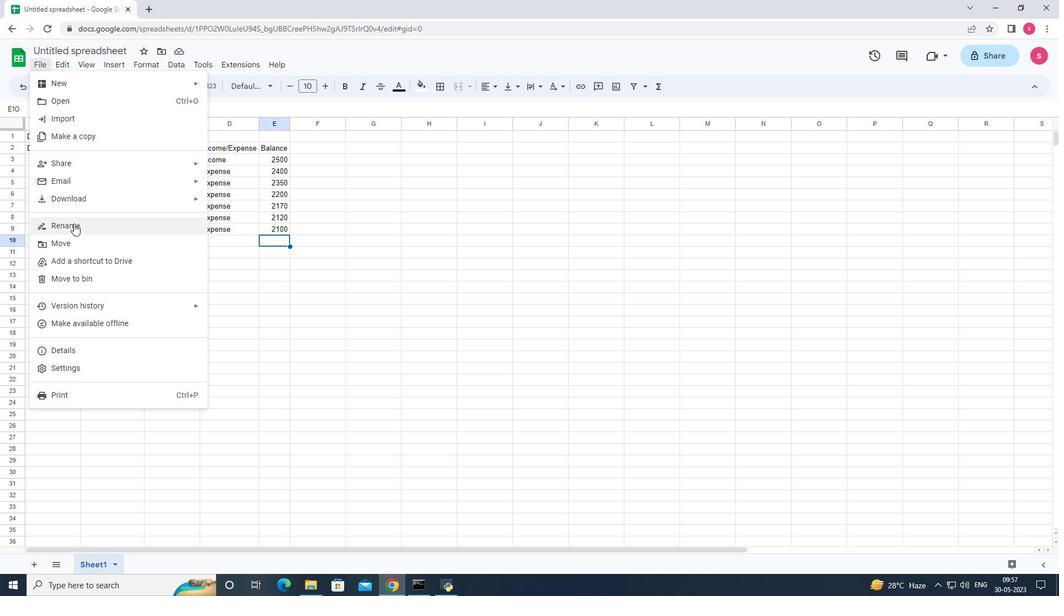
Action: Mouse pressed left at (73, 224)
Screenshot: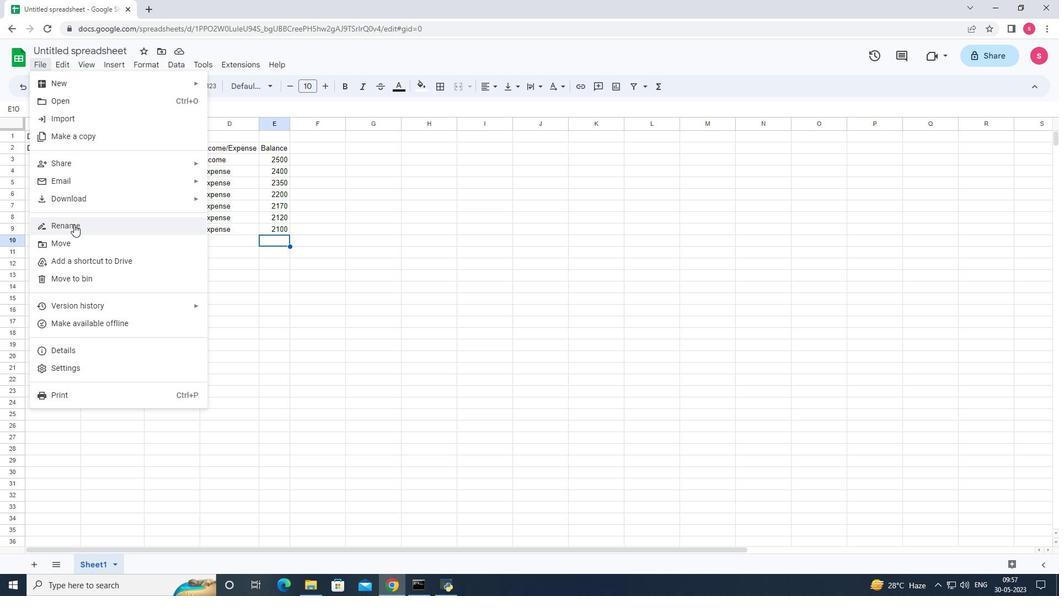 
Action: Key pressed <Key.shift>Asset<Key.space><Key.shift>Allocation<Key.space><Key.shift><Key.shift>Log<Key.space><Key.shift>Book<Key.enter>ctrl+S
Screenshot: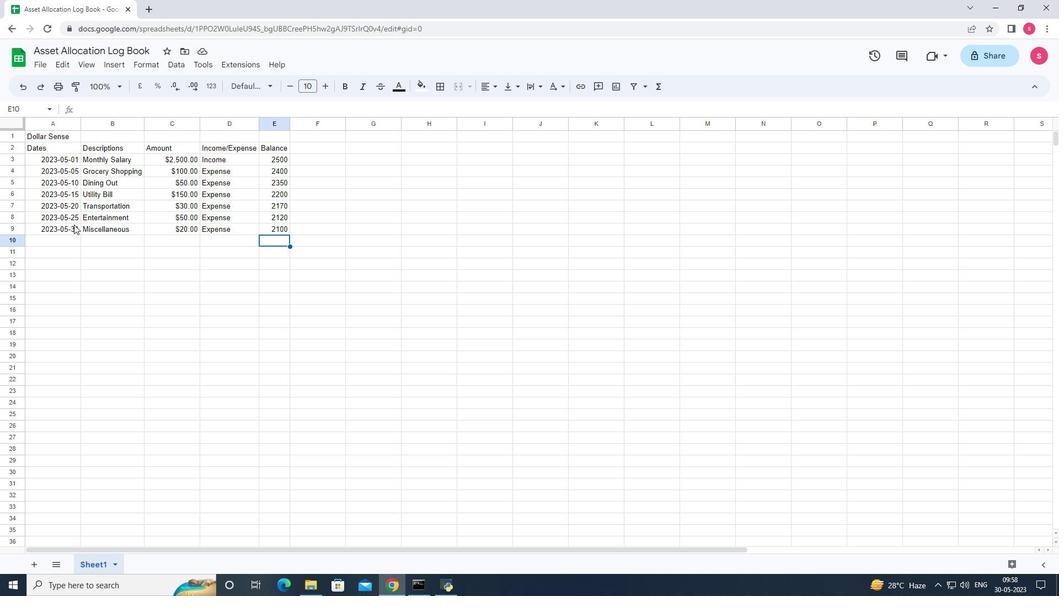 
